 Task: Check the percentage active listings of shed for storage in the last 3 years.
Action: Mouse moved to (987, 229)
Screenshot: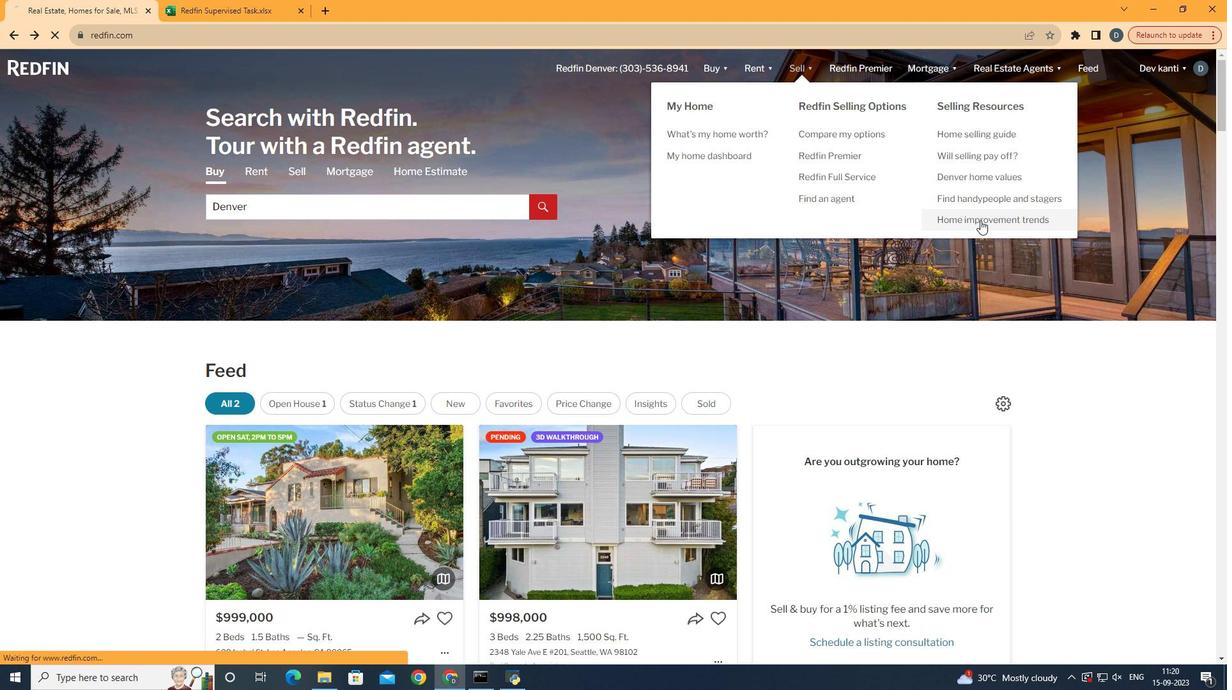 
Action: Mouse pressed left at (987, 229)
Screenshot: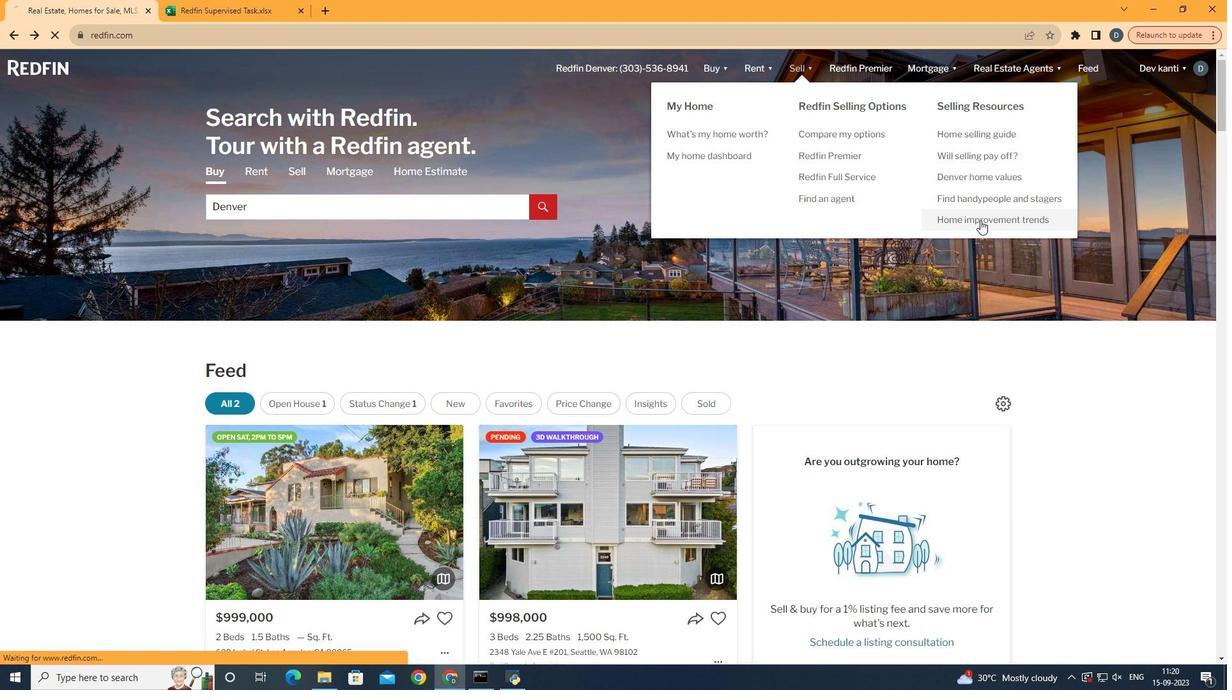 
Action: Mouse moved to (338, 249)
Screenshot: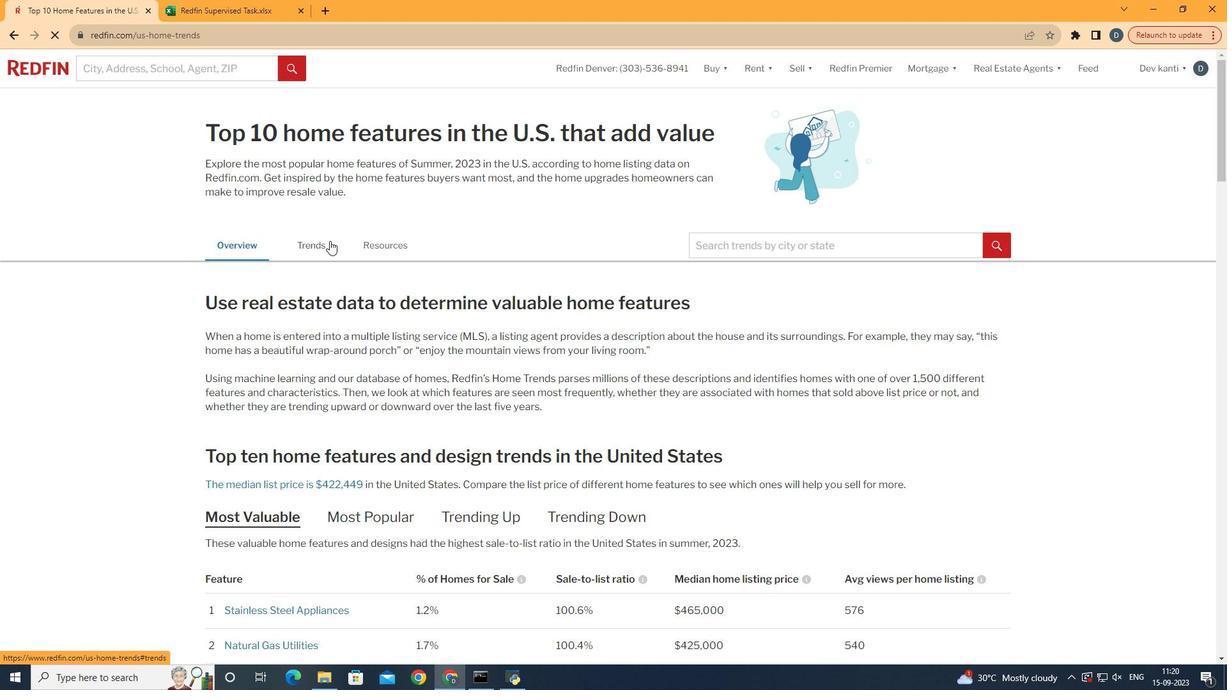 
Action: Mouse pressed left at (338, 249)
Screenshot: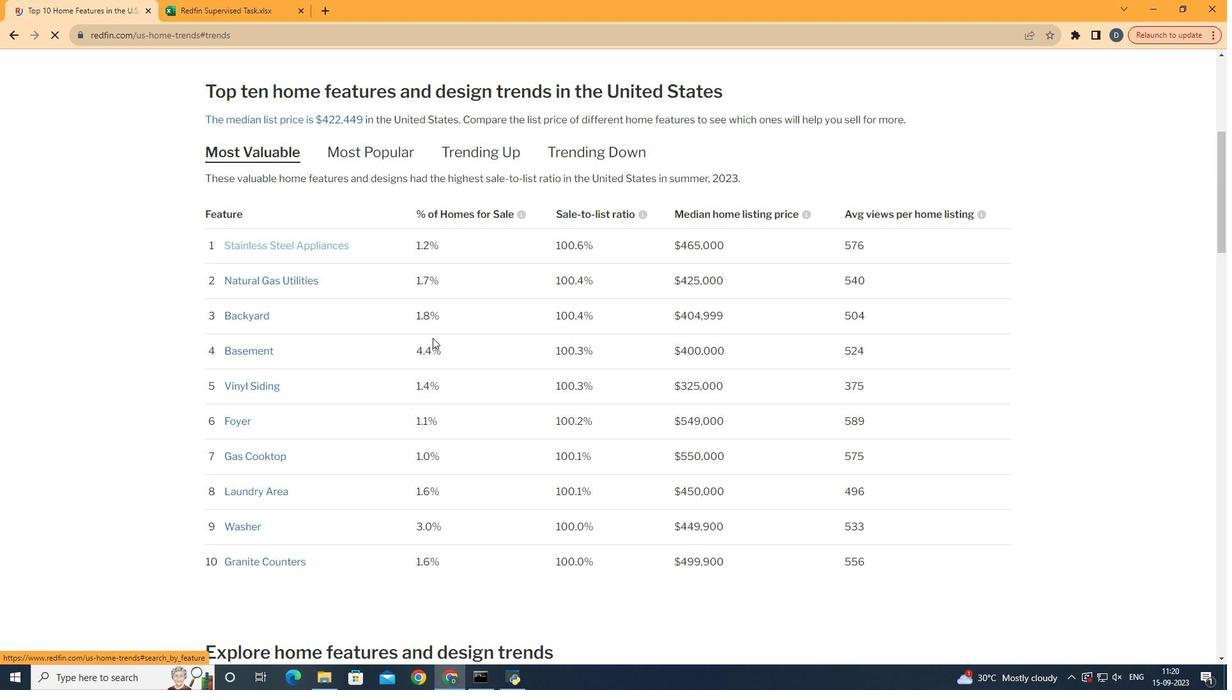 
Action: Mouse moved to (439, 346)
Screenshot: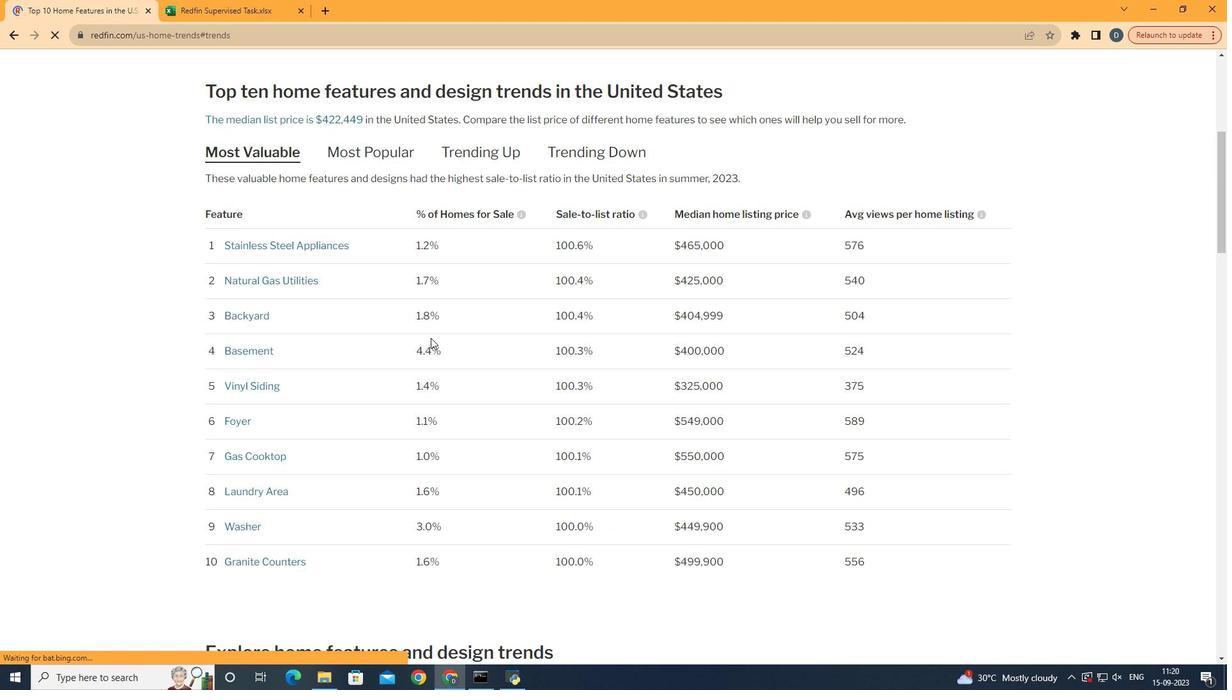 
Action: Mouse scrolled (439, 345) with delta (0, 0)
Screenshot: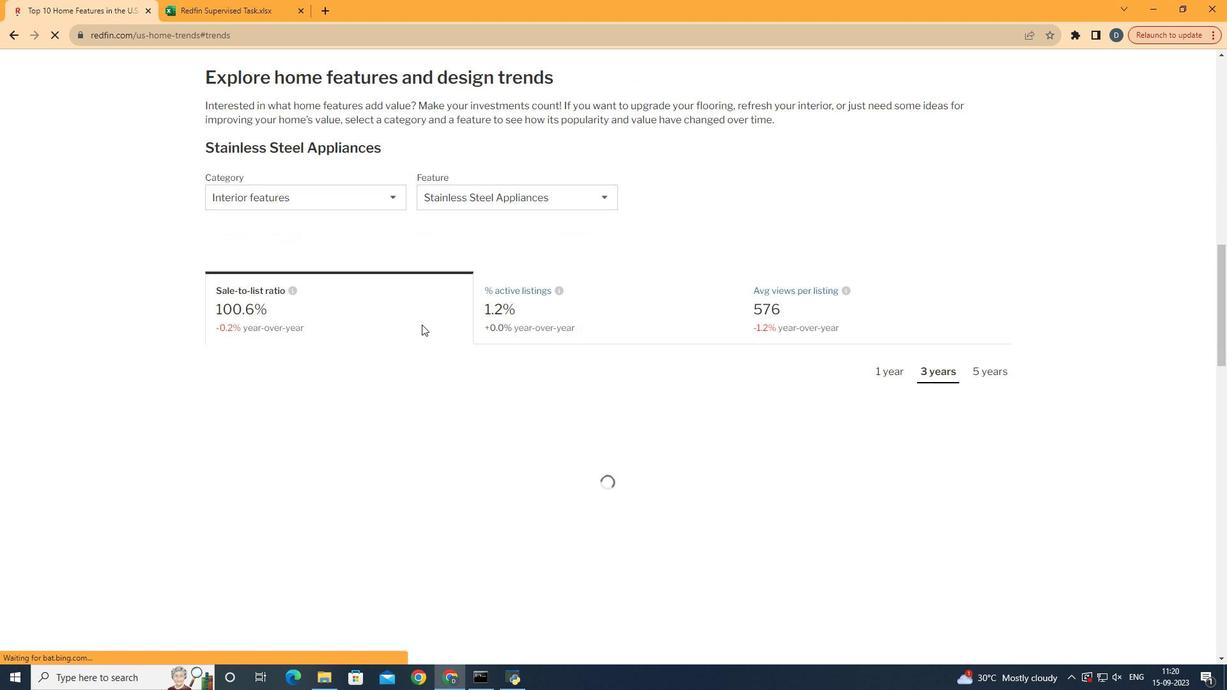 
Action: Mouse scrolled (439, 345) with delta (0, 0)
Screenshot: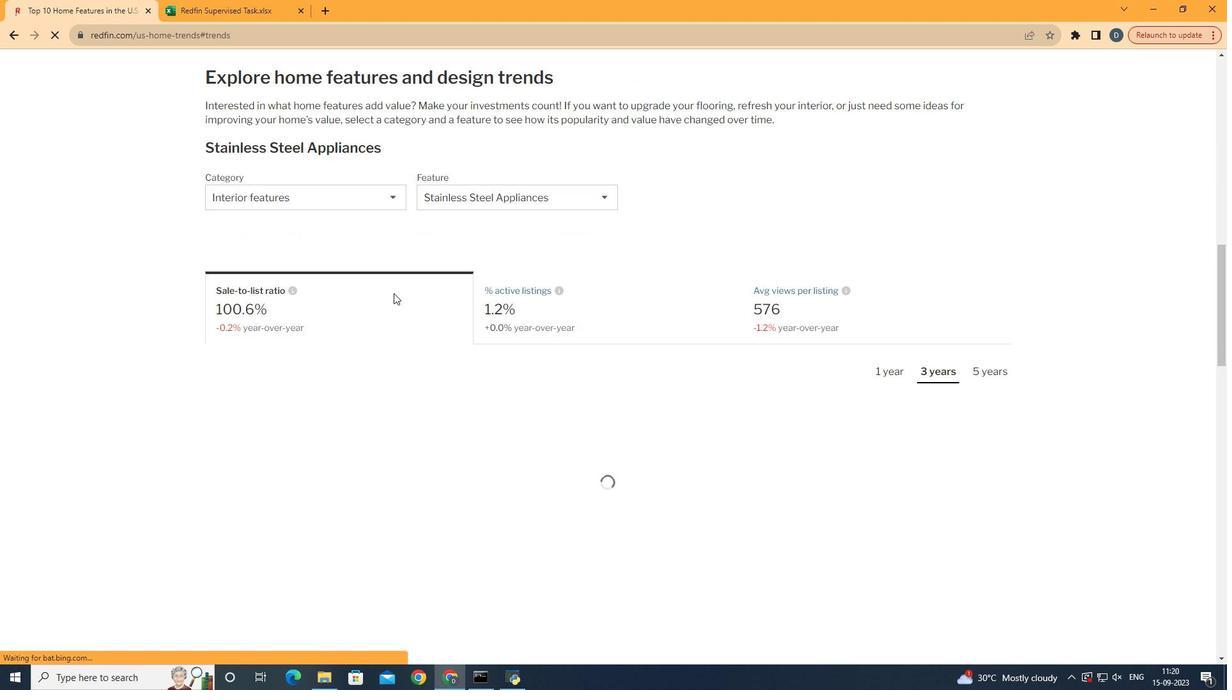 
Action: Mouse scrolled (439, 345) with delta (0, 0)
Screenshot: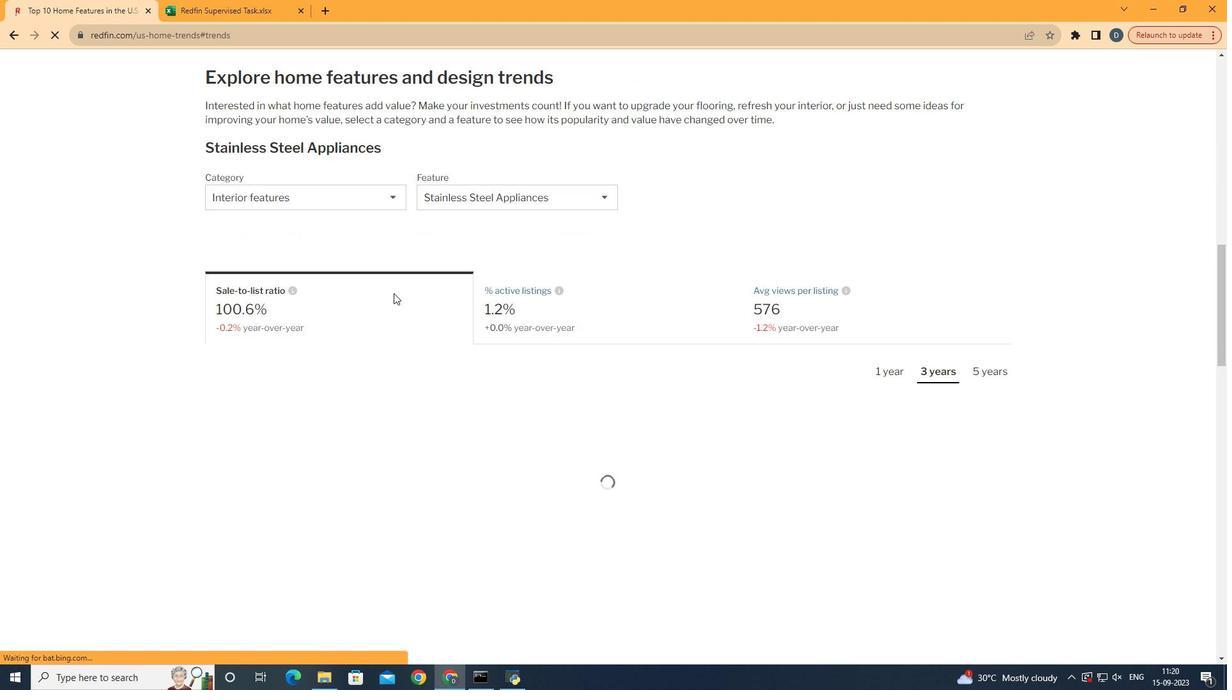 
Action: Mouse scrolled (439, 345) with delta (0, 0)
Screenshot: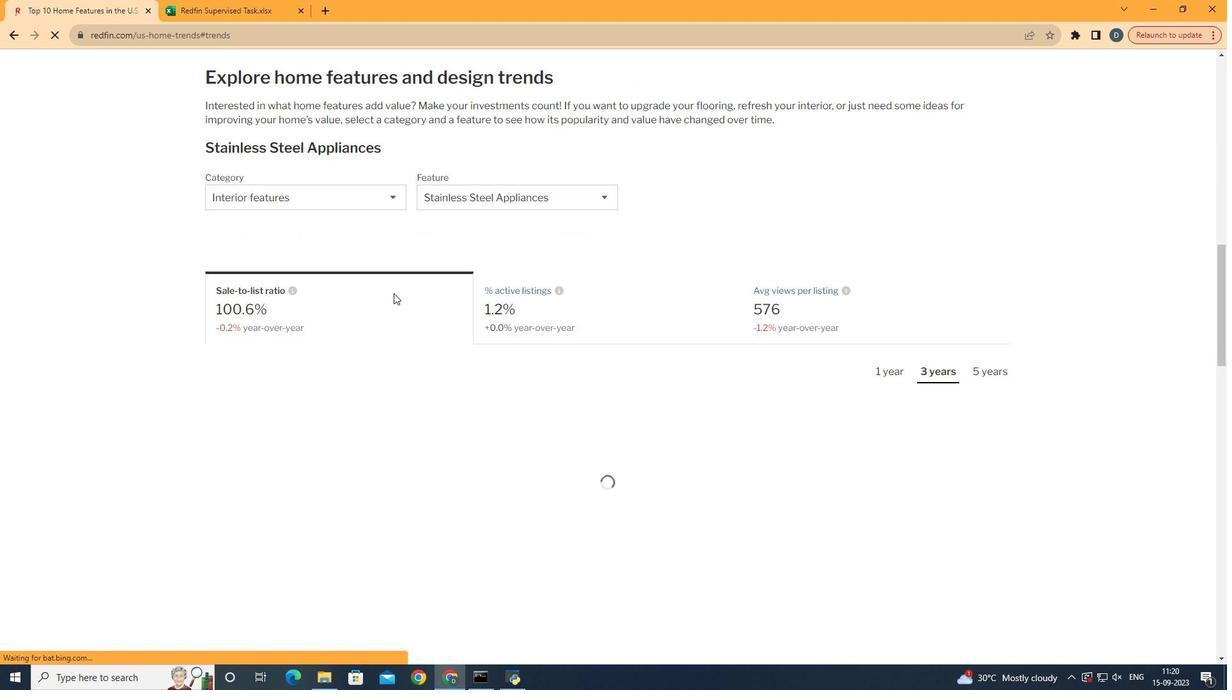 
Action: Mouse scrolled (439, 345) with delta (0, 0)
Screenshot: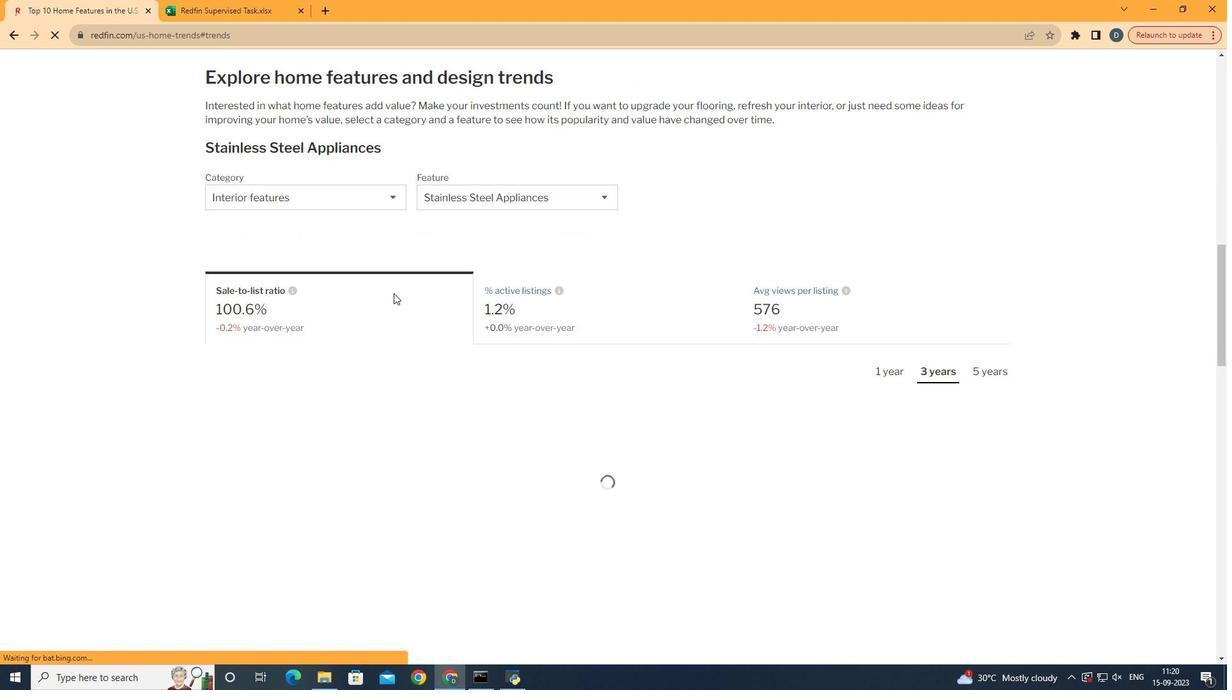 
Action: Mouse scrolled (439, 345) with delta (0, 0)
Screenshot: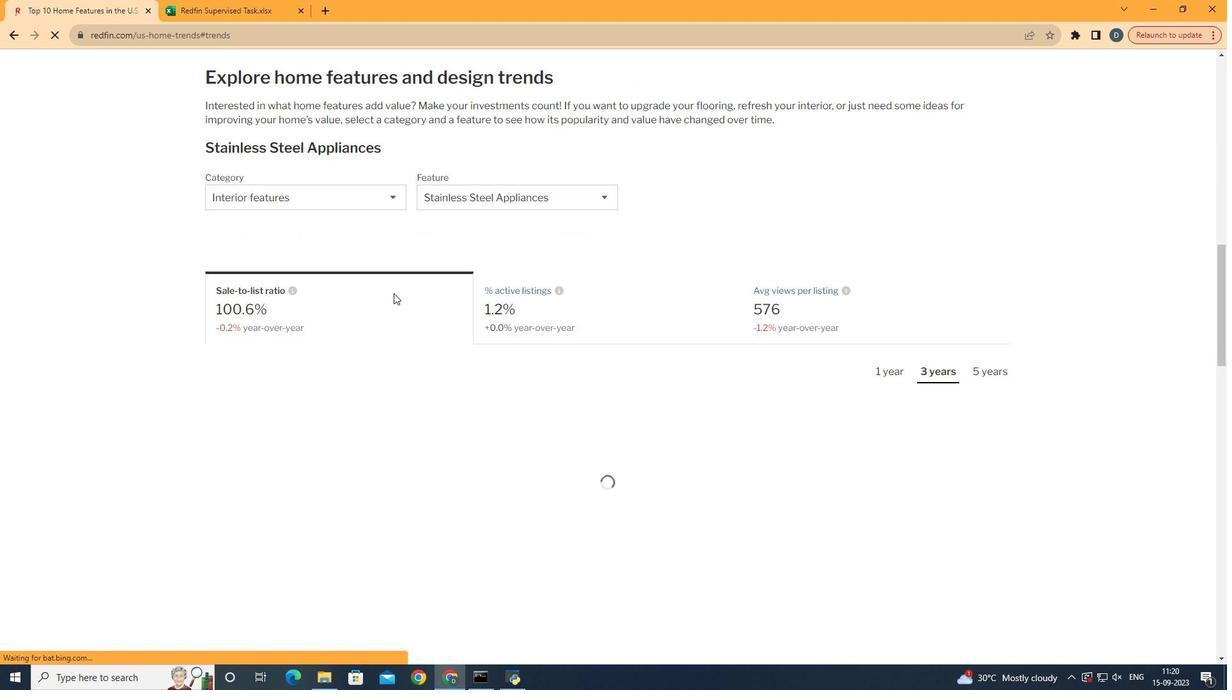 
Action: Mouse scrolled (439, 345) with delta (0, 0)
Screenshot: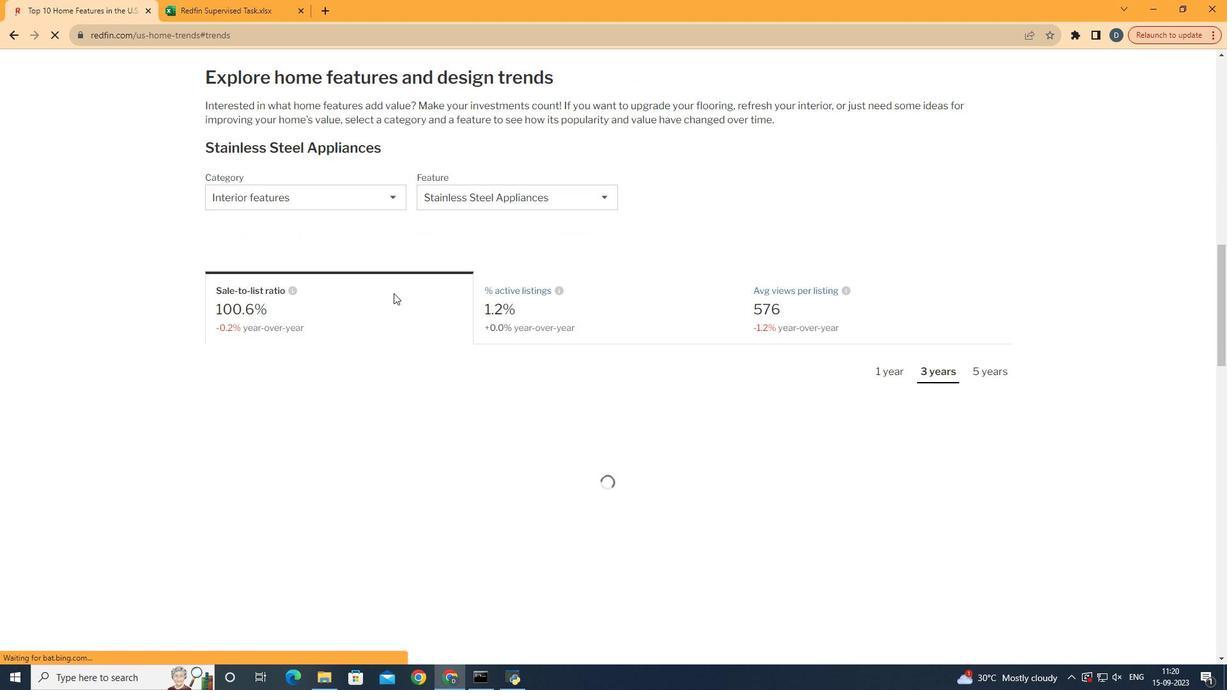 
Action: Mouse scrolled (439, 345) with delta (0, 0)
Screenshot: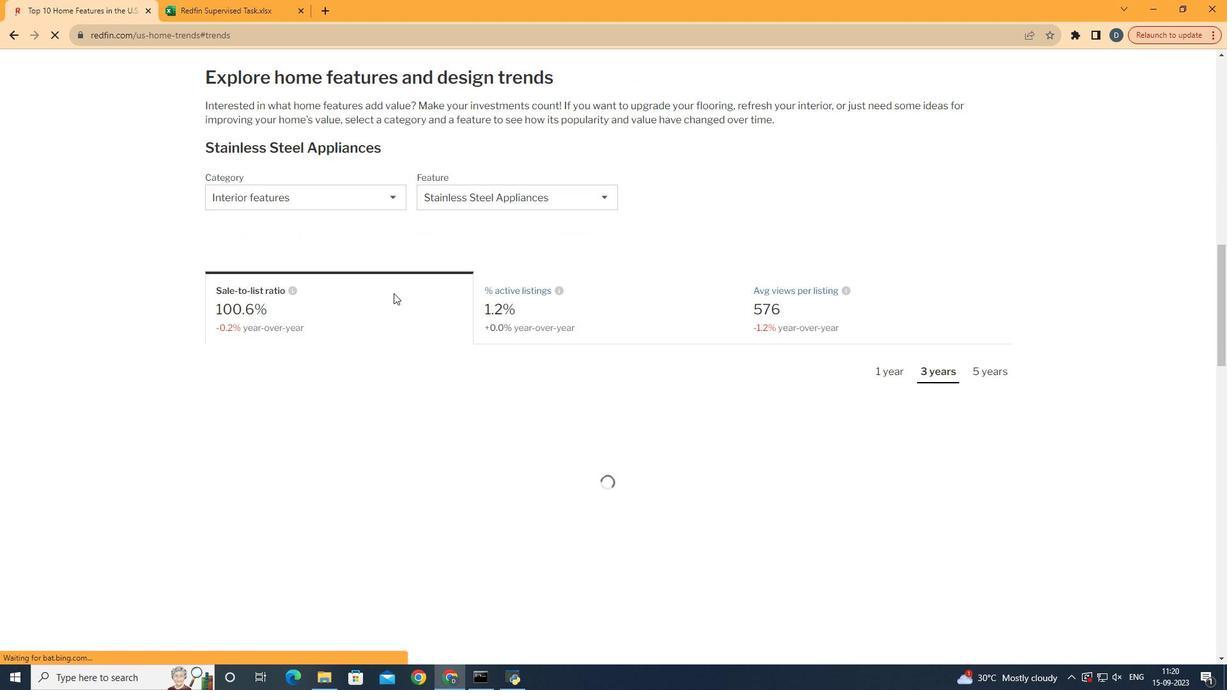 
Action: Mouse scrolled (439, 345) with delta (0, 0)
Screenshot: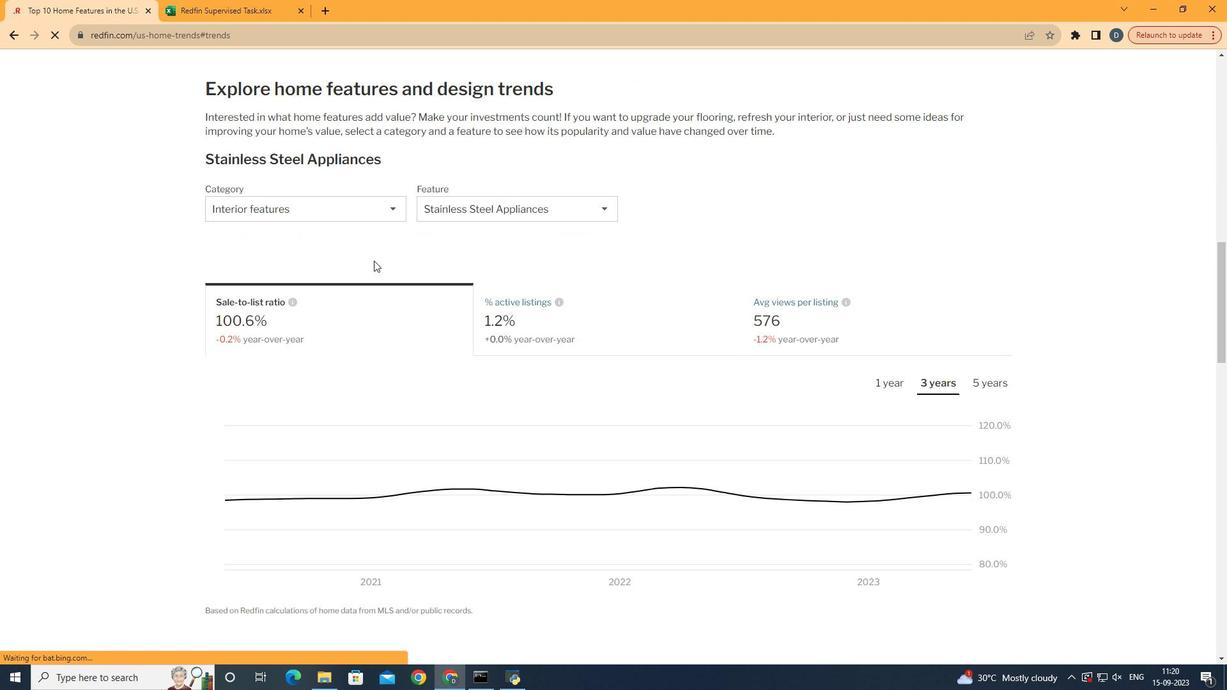 
Action: Mouse moved to (379, 232)
Screenshot: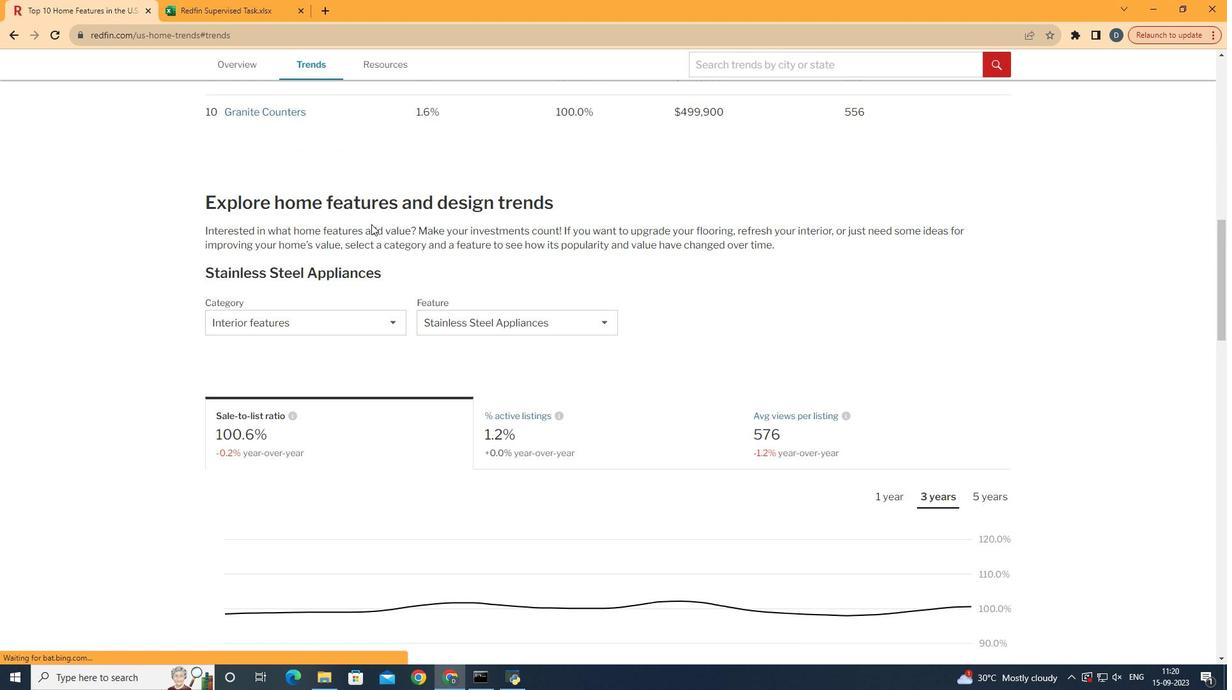 
Action: Mouse scrolled (379, 232) with delta (0, 0)
Screenshot: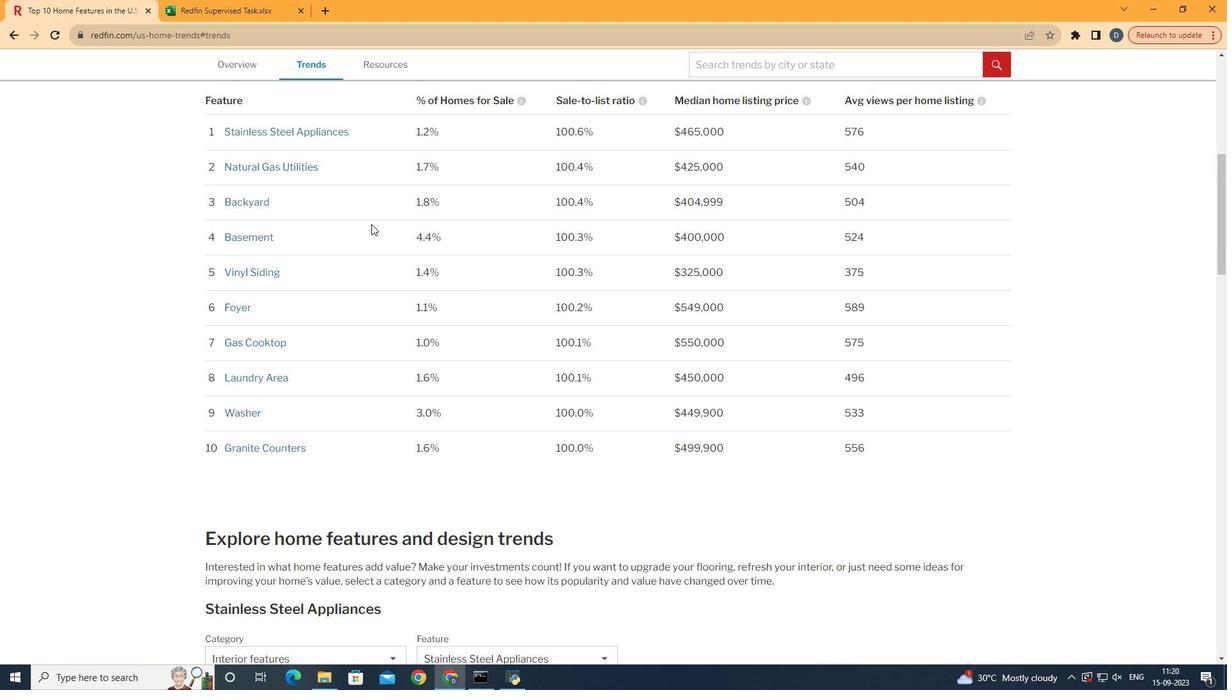
Action: Mouse scrolled (379, 232) with delta (0, 0)
Screenshot: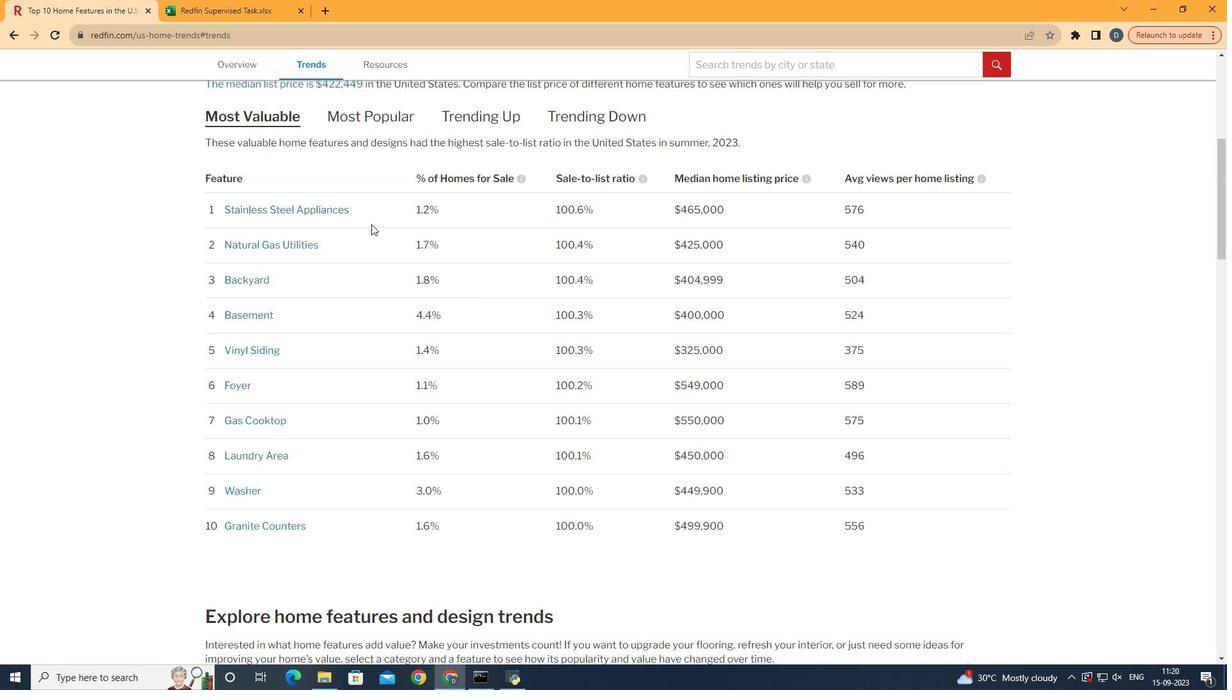 
Action: Mouse scrolled (379, 232) with delta (0, 0)
Screenshot: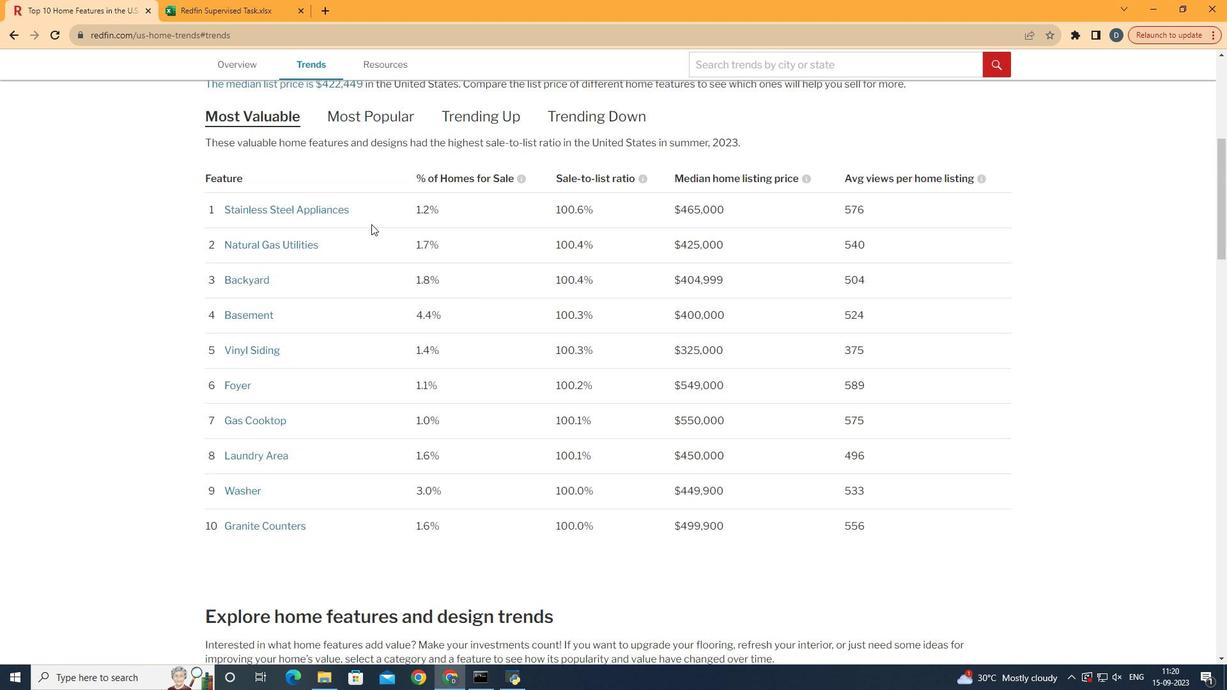 
Action: Mouse moved to (394, 207)
Screenshot: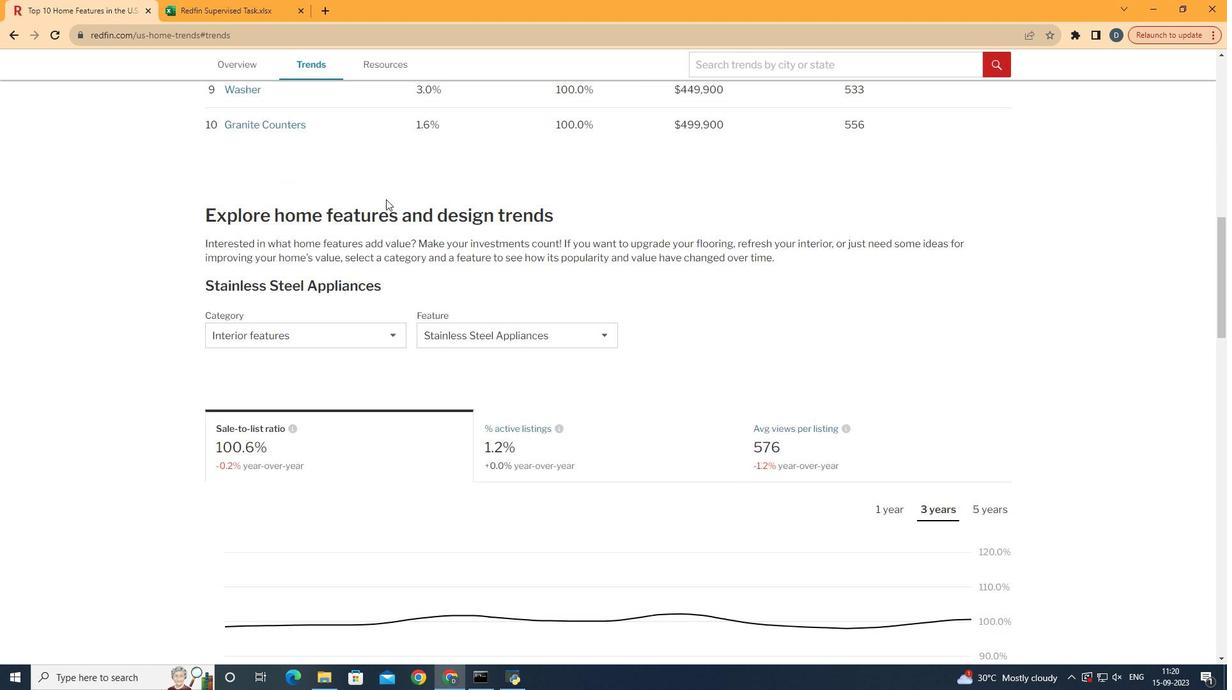 
Action: Mouse scrolled (394, 207) with delta (0, 0)
Screenshot: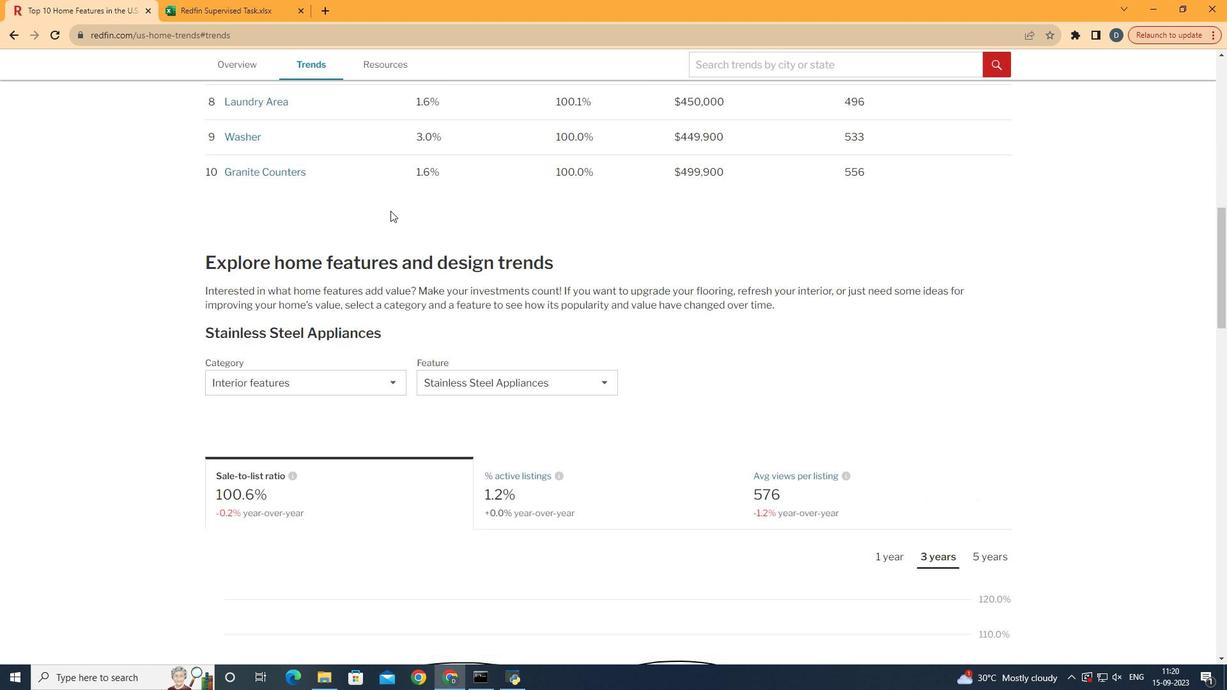 
Action: Mouse scrolled (394, 207) with delta (0, 0)
Screenshot: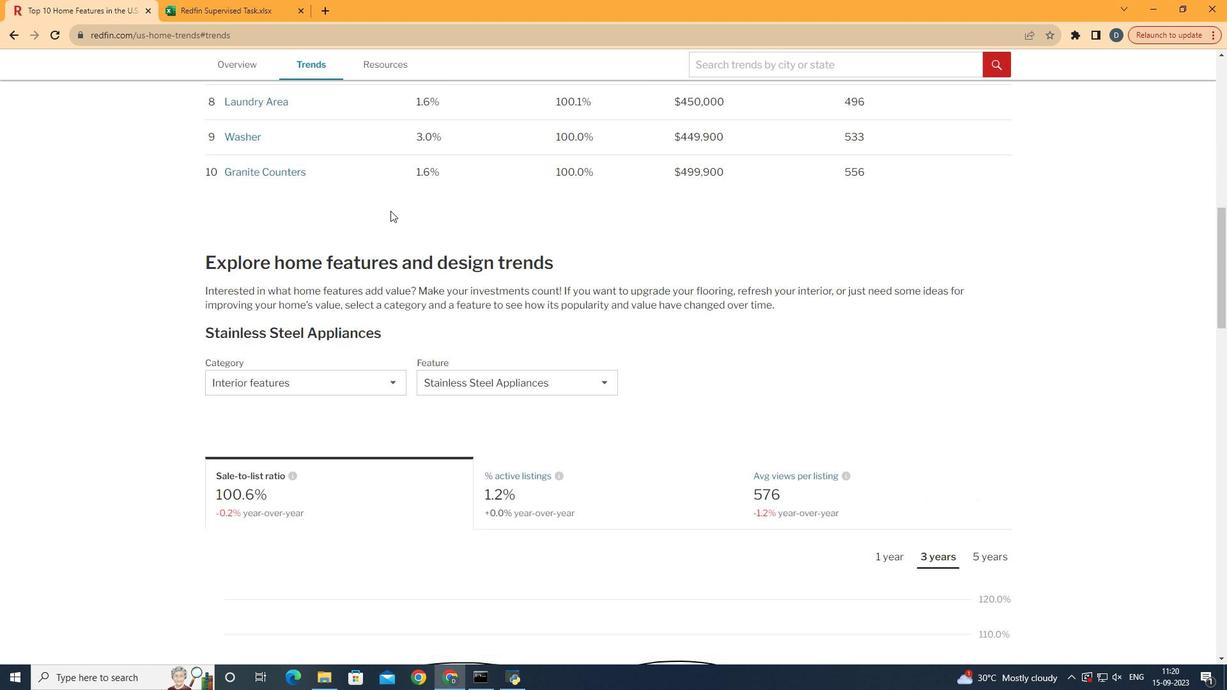 
Action: Mouse scrolled (394, 207) with delta (0, 0)
Screenshot: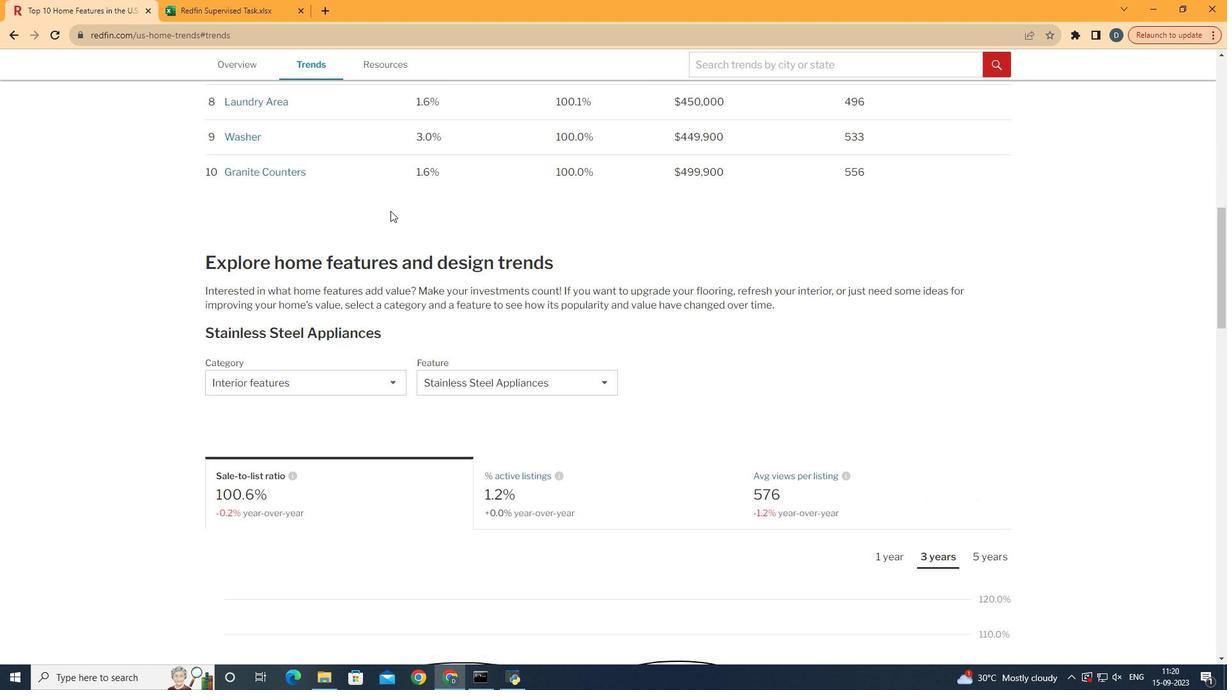 
Action: Mouse scrolled (394, 207) with delta (0, 0)
Screenshot: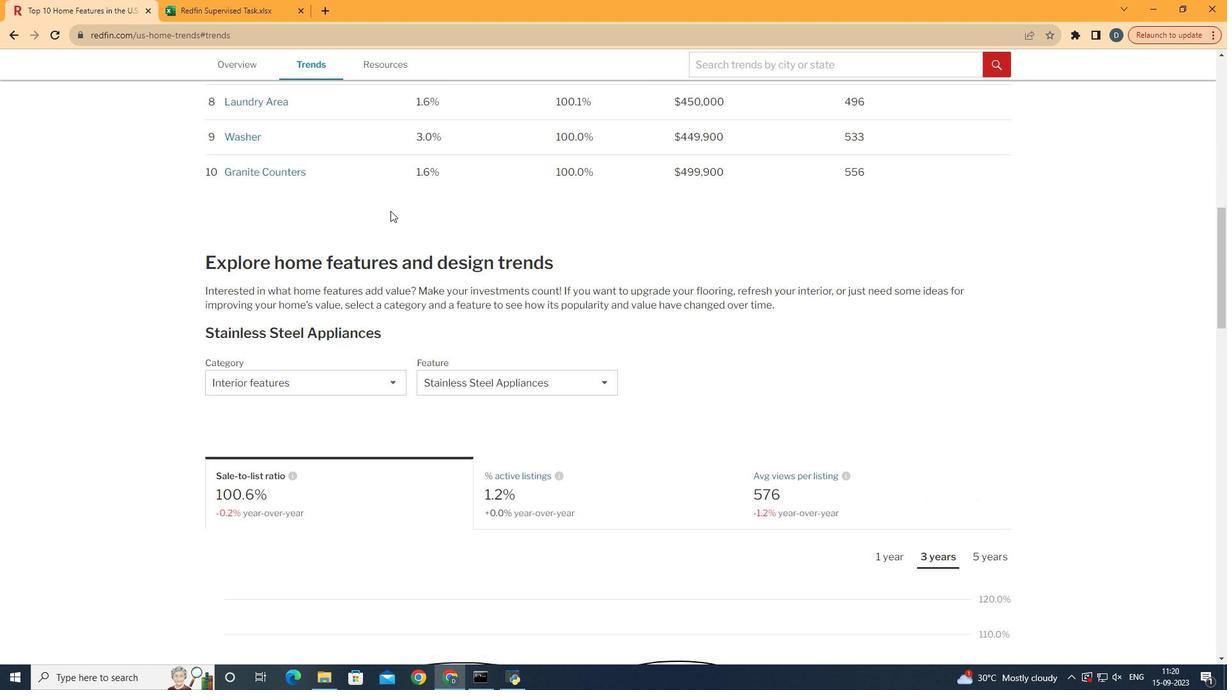 
Action: Mouse scrolled (394, 207) with delta (0, 0)
Screenshot: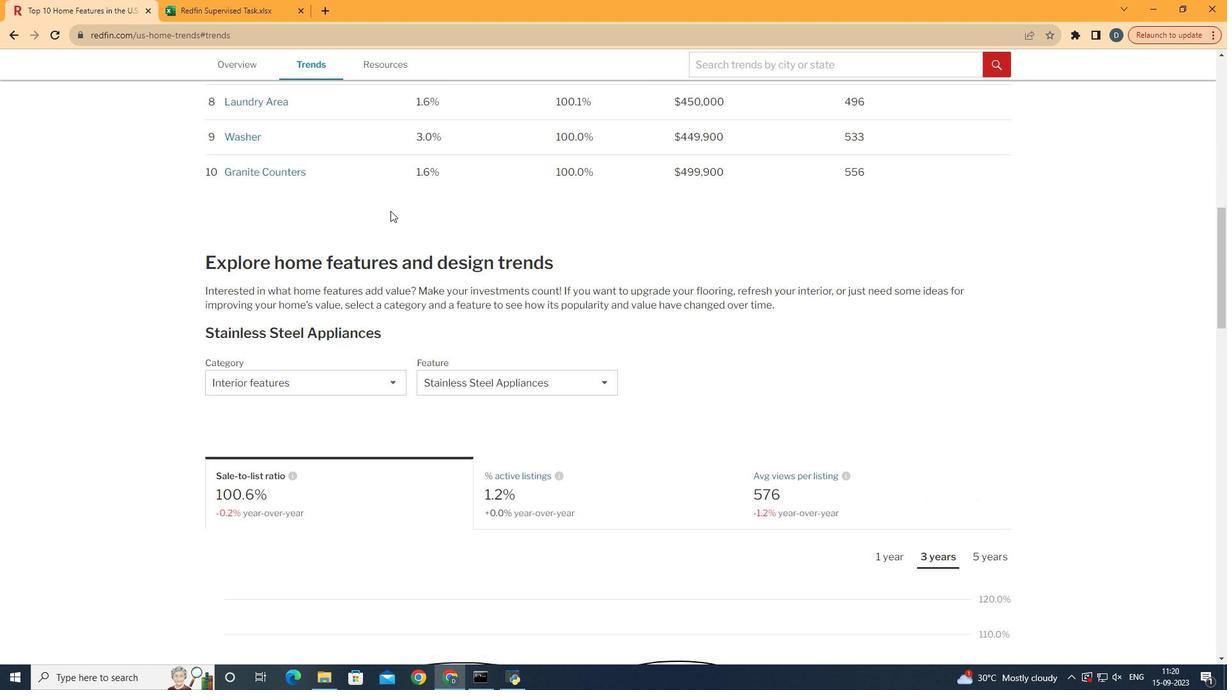 
Action: Mouse scrolled (394, 207) with delta (0, 0)
Screenshot: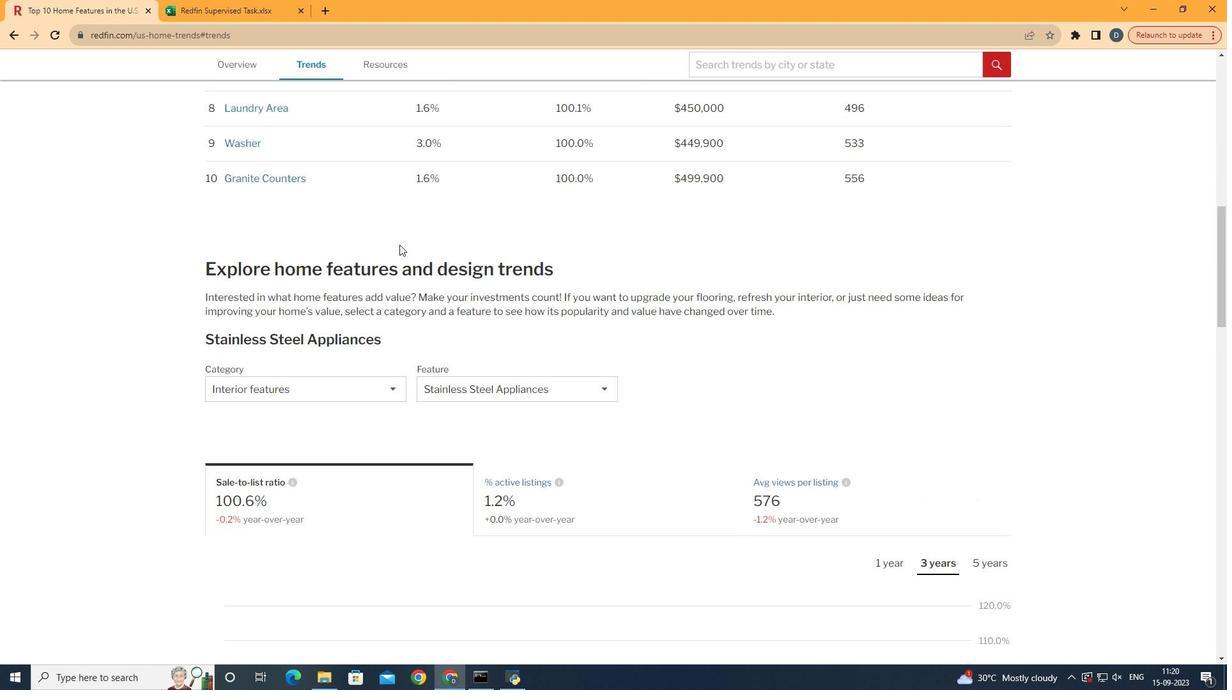 
Action: Mouse scrolled (394, 207) with delta (0, 0)
Screenshot: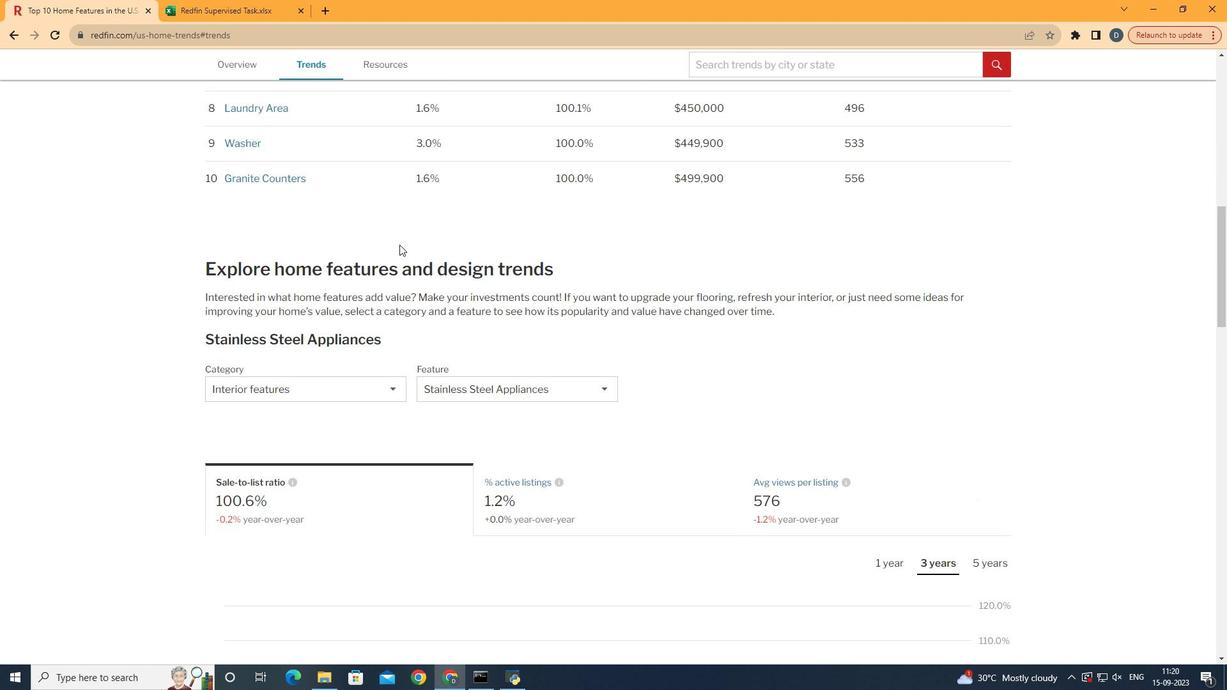
Action: Mouse scrolled (394, 208) with delta (0, 0)
Screenshot: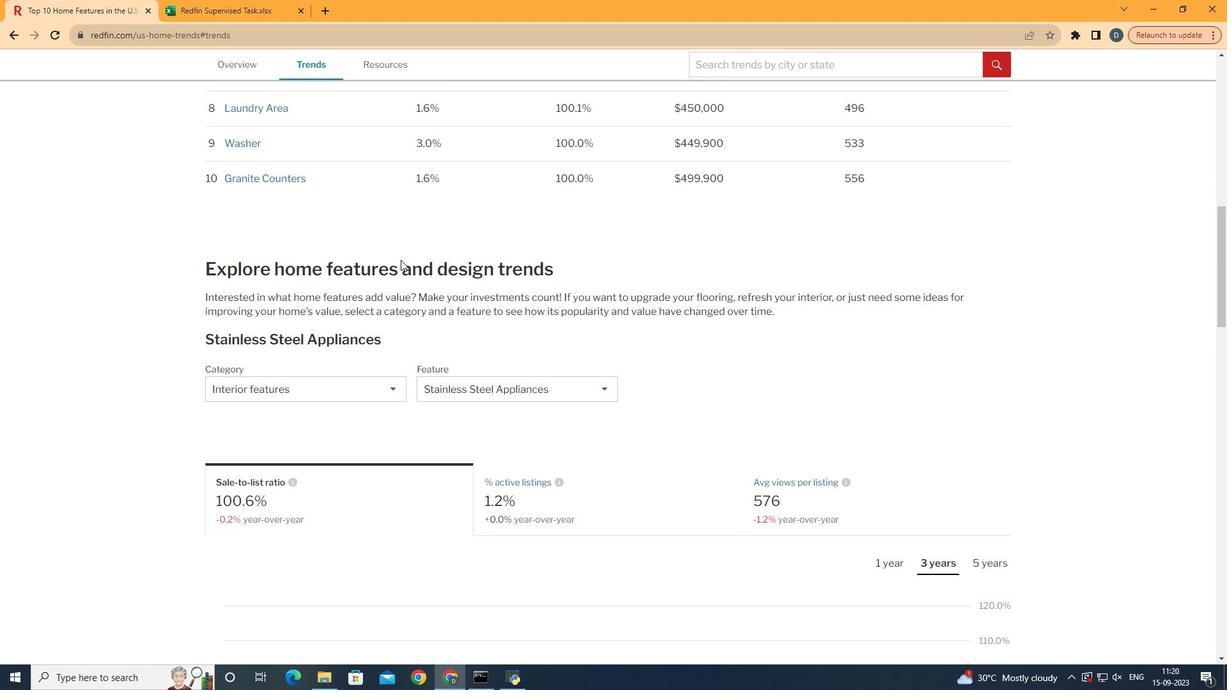 
Action: Mouse moved to (388, 397)
Screenshot: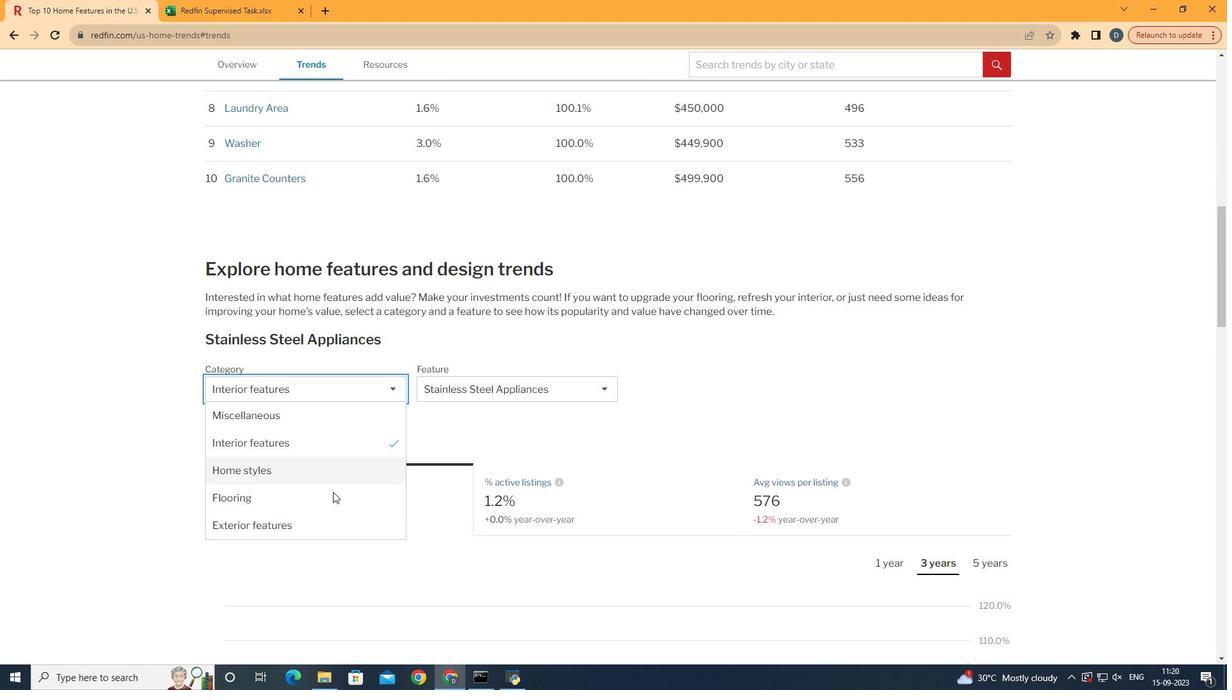 
Action: Mouse pressed left at (388, 397)
Screenshot: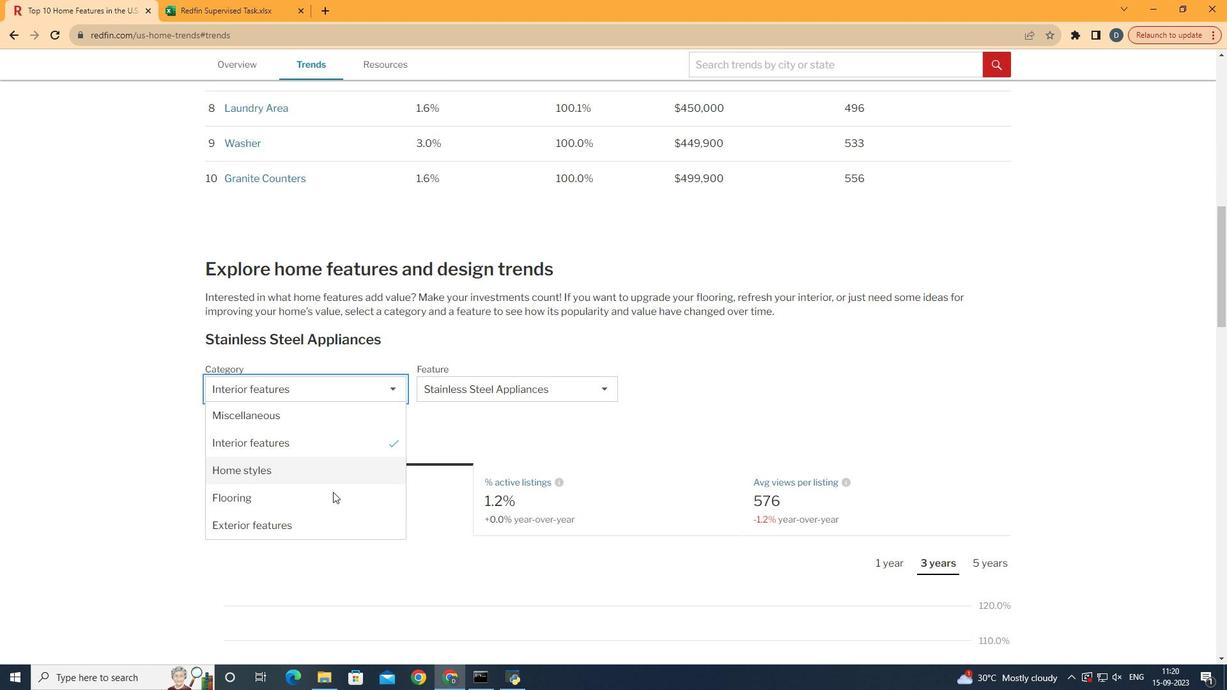 
Action: Mouse moved to (345, 533)
Screenshot: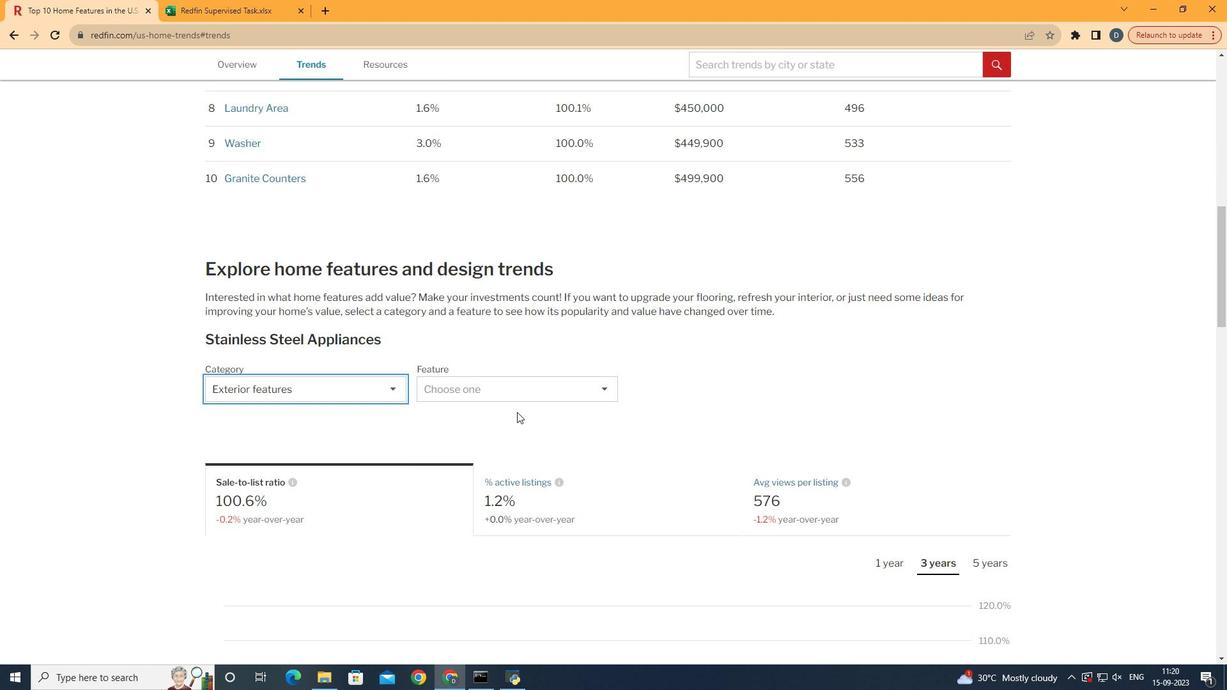 
Action: Mouse pressed left at (345, 533)
Screenshot: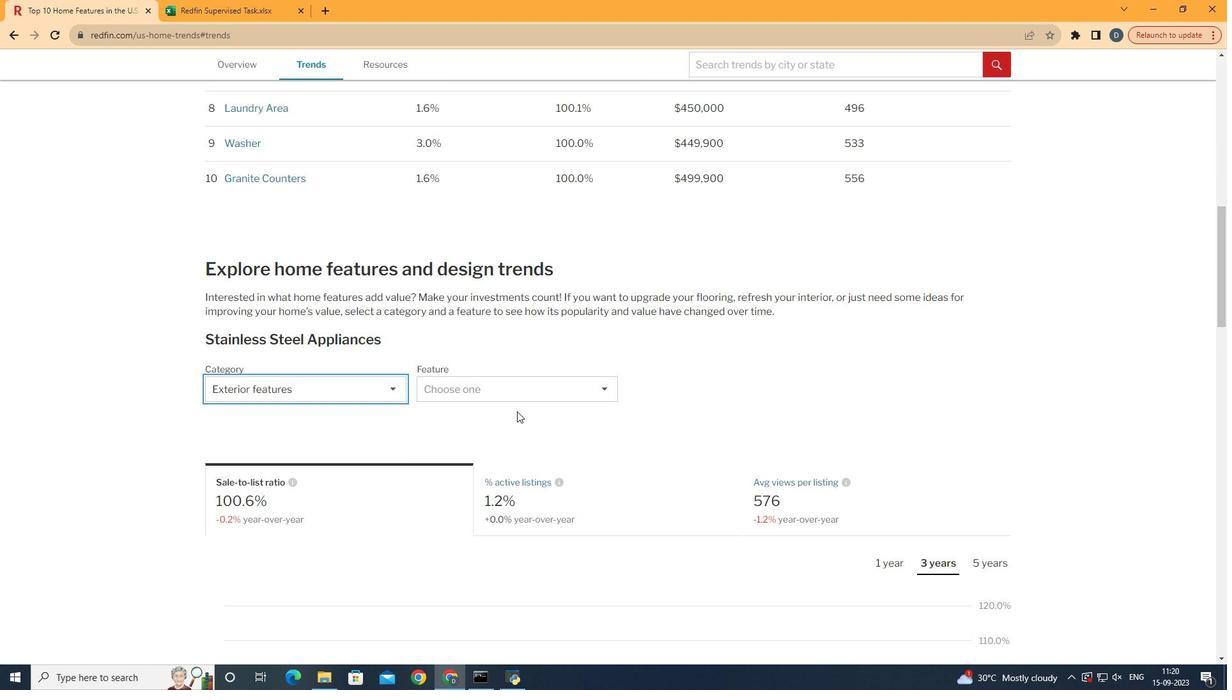 
Action: Mouse moved to (537, 399)
Screenshot: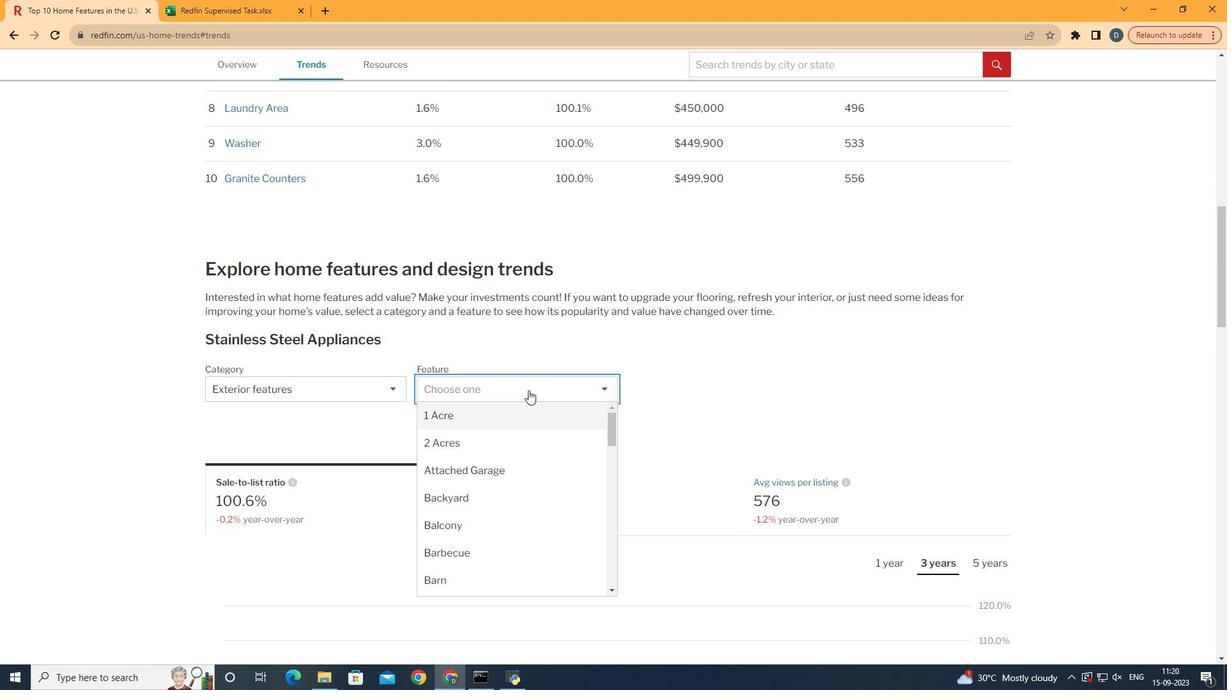 
Action: Mouse pressed left at (537, 399)
Screenshot: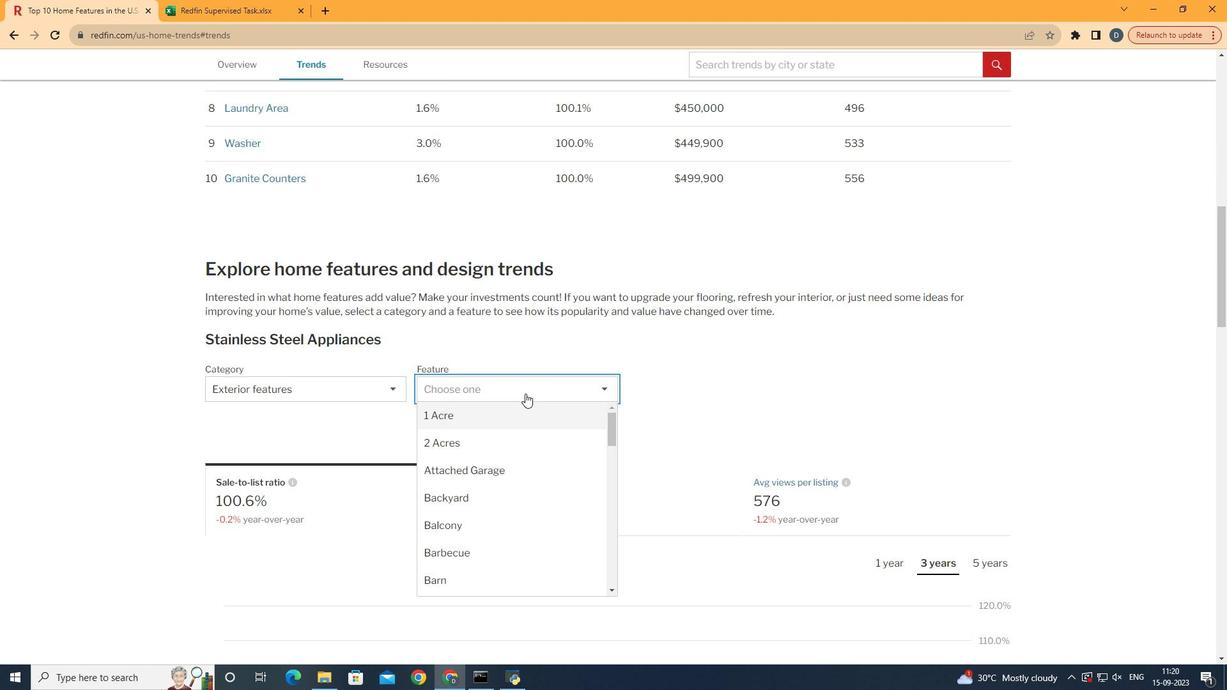 
Action: Mouse moved to (547, 548)
Screenshot: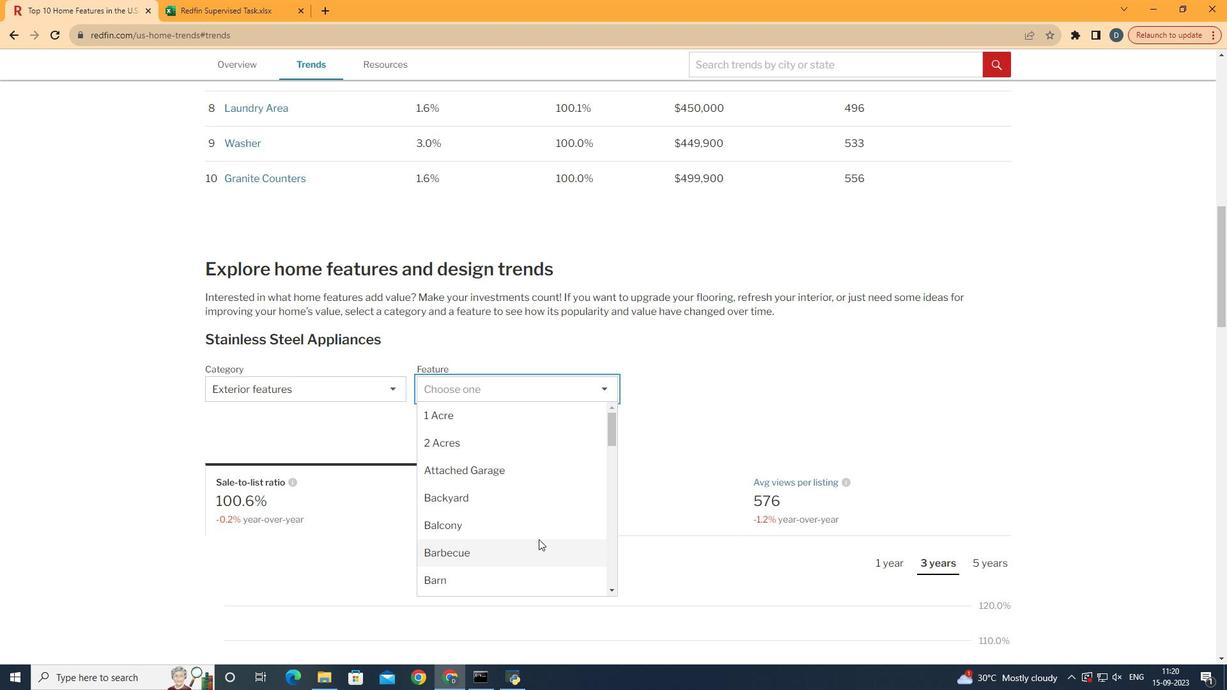 
Action: Mouse scrolled (547, 547) with delta (0, 0)
Screenshot: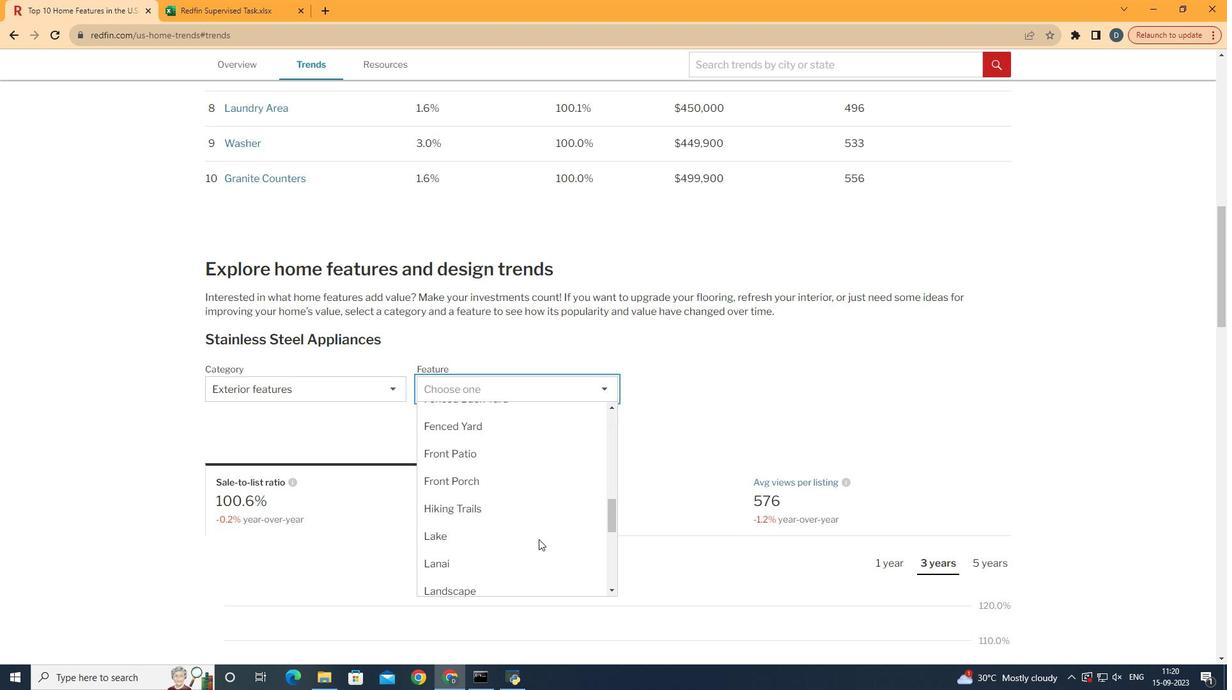 
Action: Mouse scrolled (547, 547) with delta (0, 0)
Screenshot: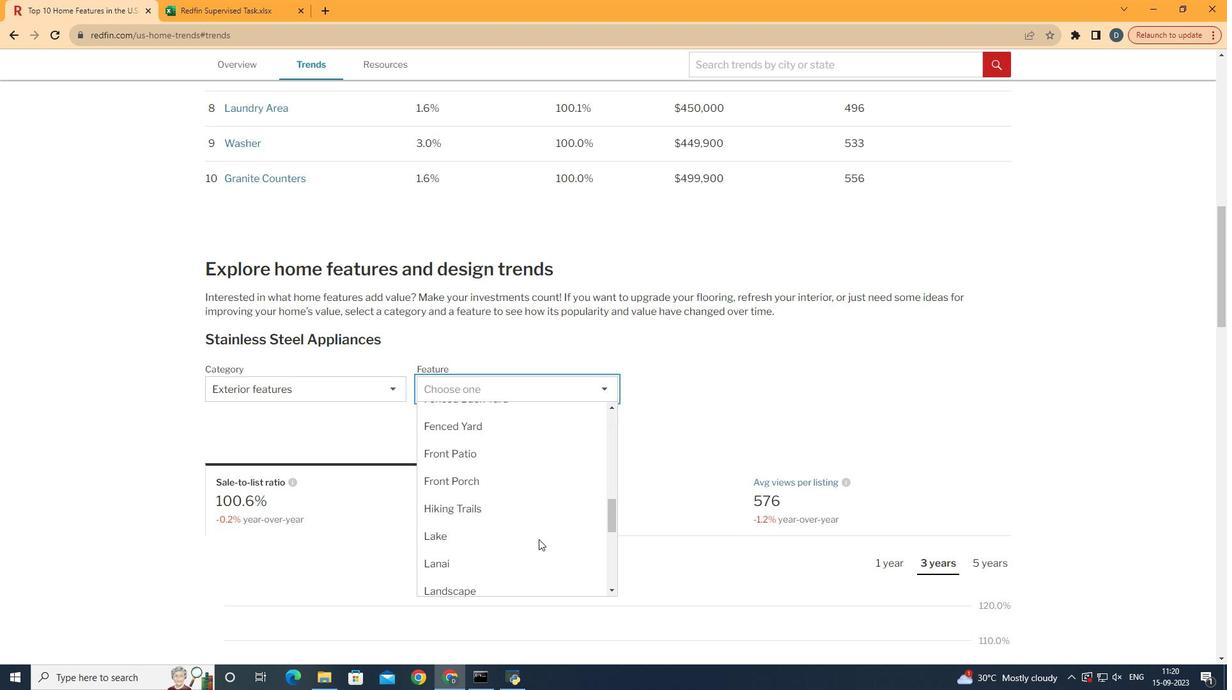 
Action: Mouse scrolled (547, 547) with delta (0, 0)
Screenshot: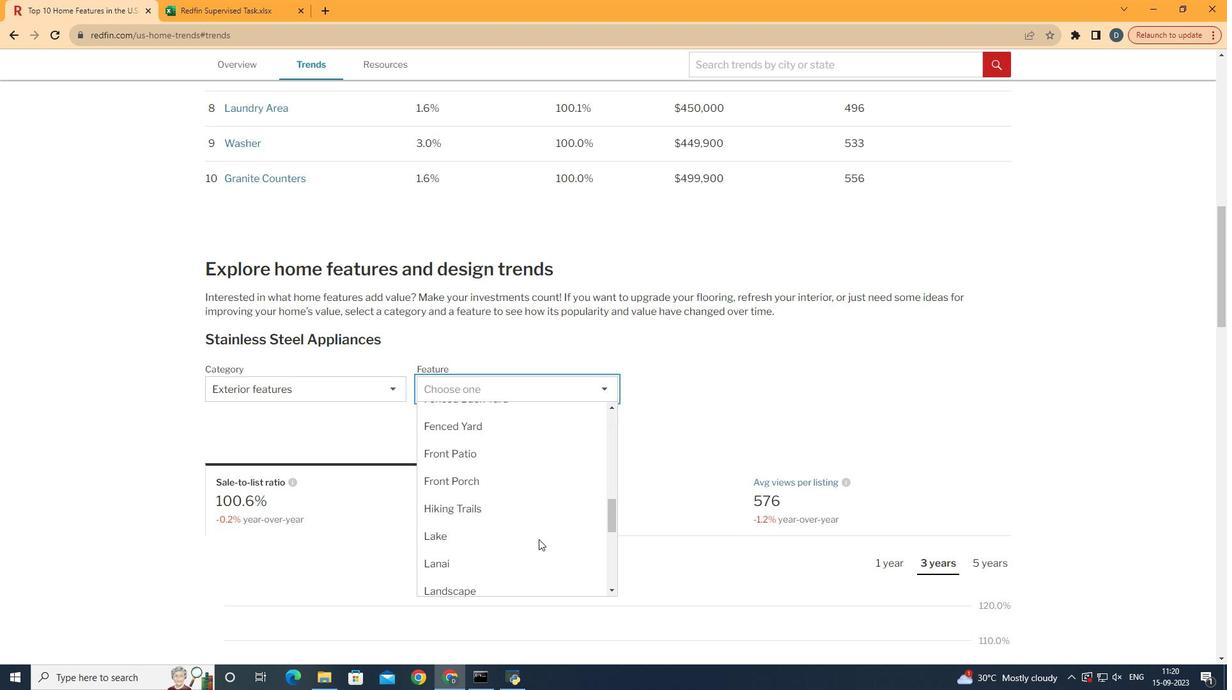 
Action: Mouse scrolled (547, 547) with delta (0, 0)
Screenshot: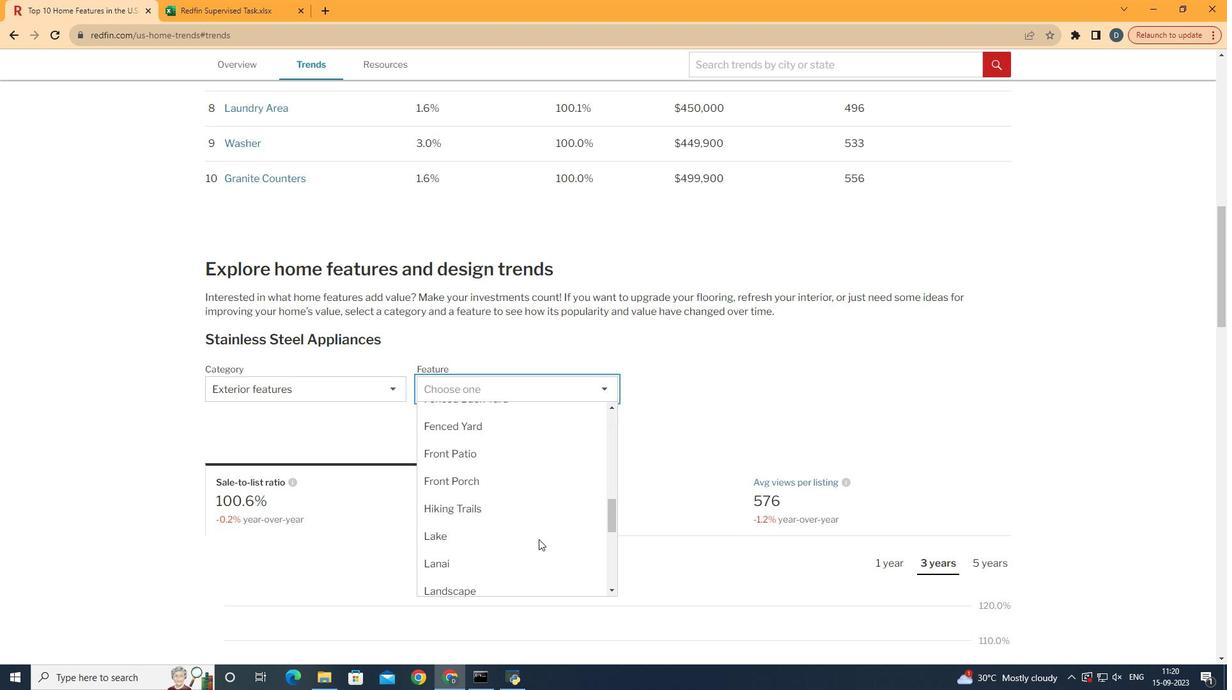 
Action: Mouse scrolled (547, 546) with delta (0, -1)
Screenshot: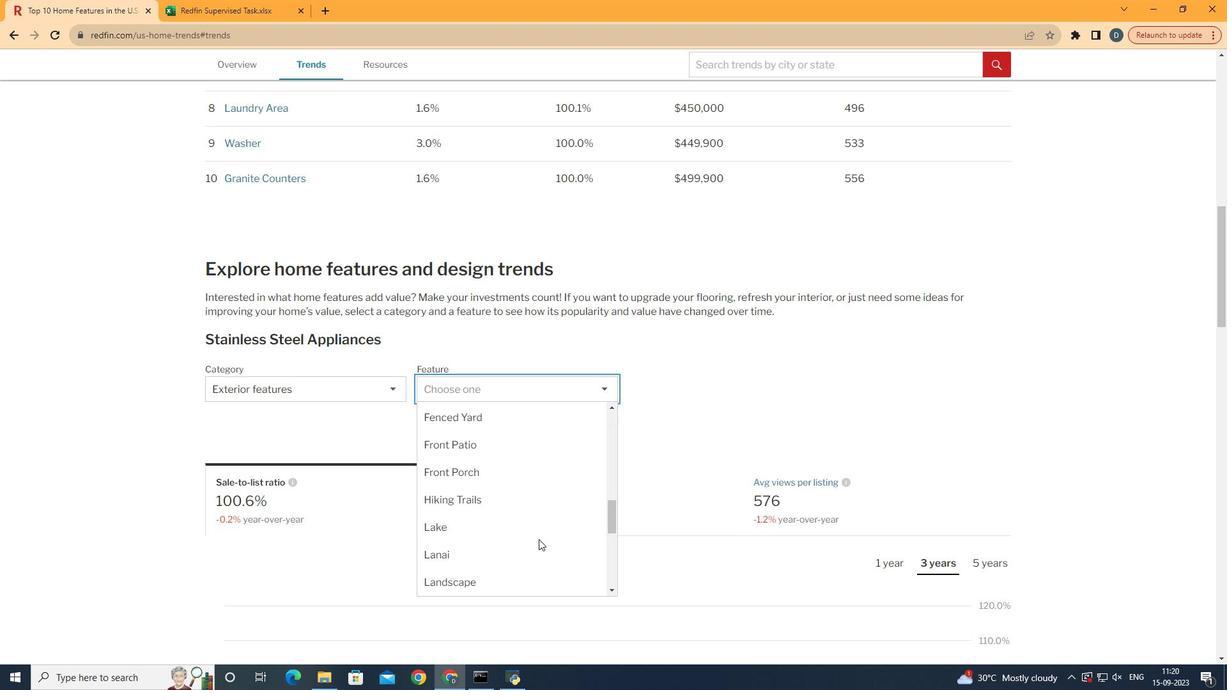 
Action: Mouse scrolled (547, 547) with delta (0, 0)
Screenshot: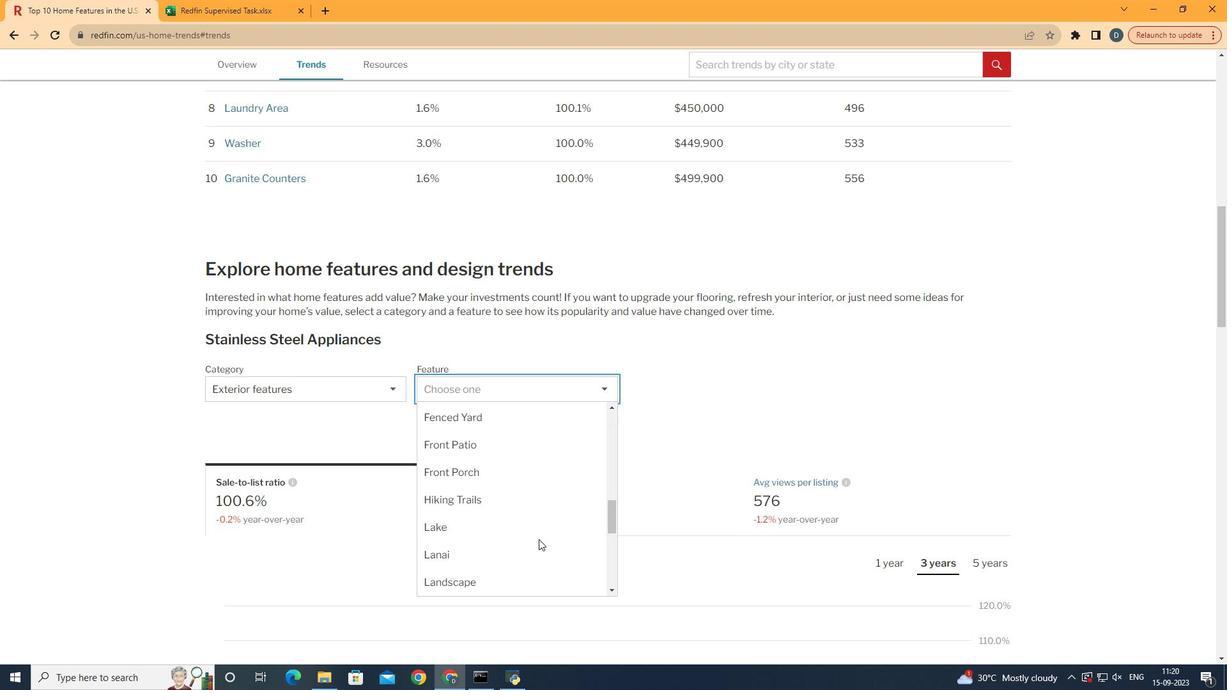 
Action: Mouse scrolled (547, 547) with delta (0, 0)
Screenshot: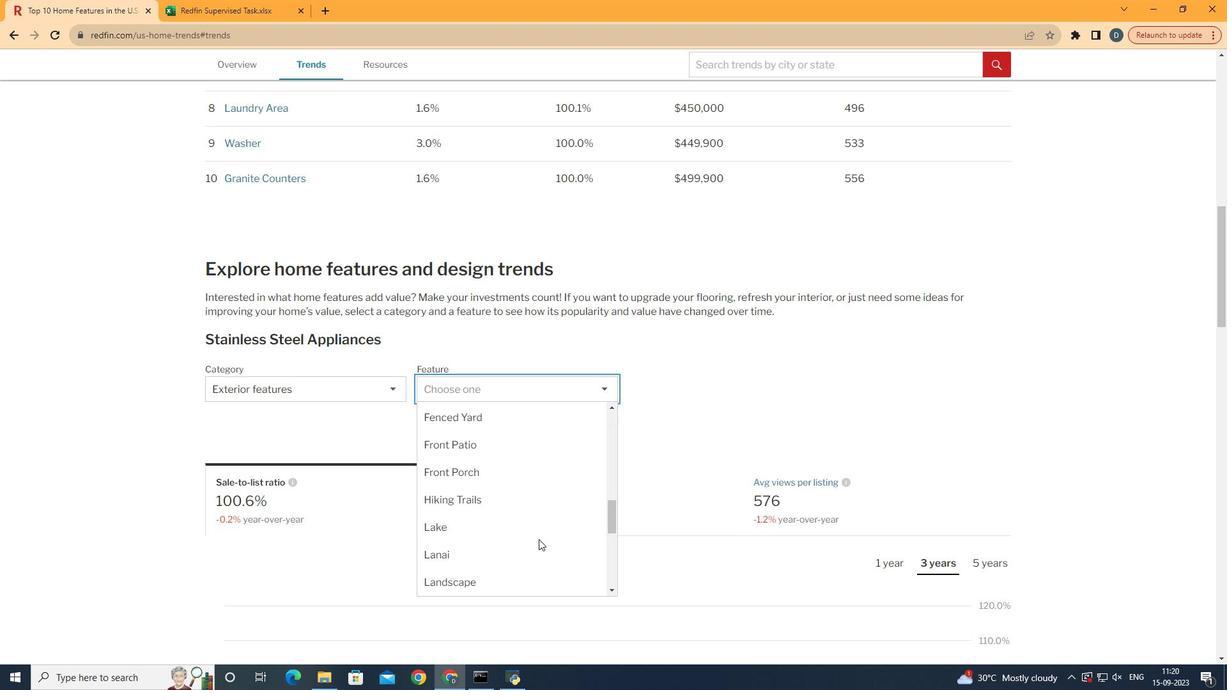 
Action: Mouse scrolled (547, 547) with delta (0, 0)
Screenshot: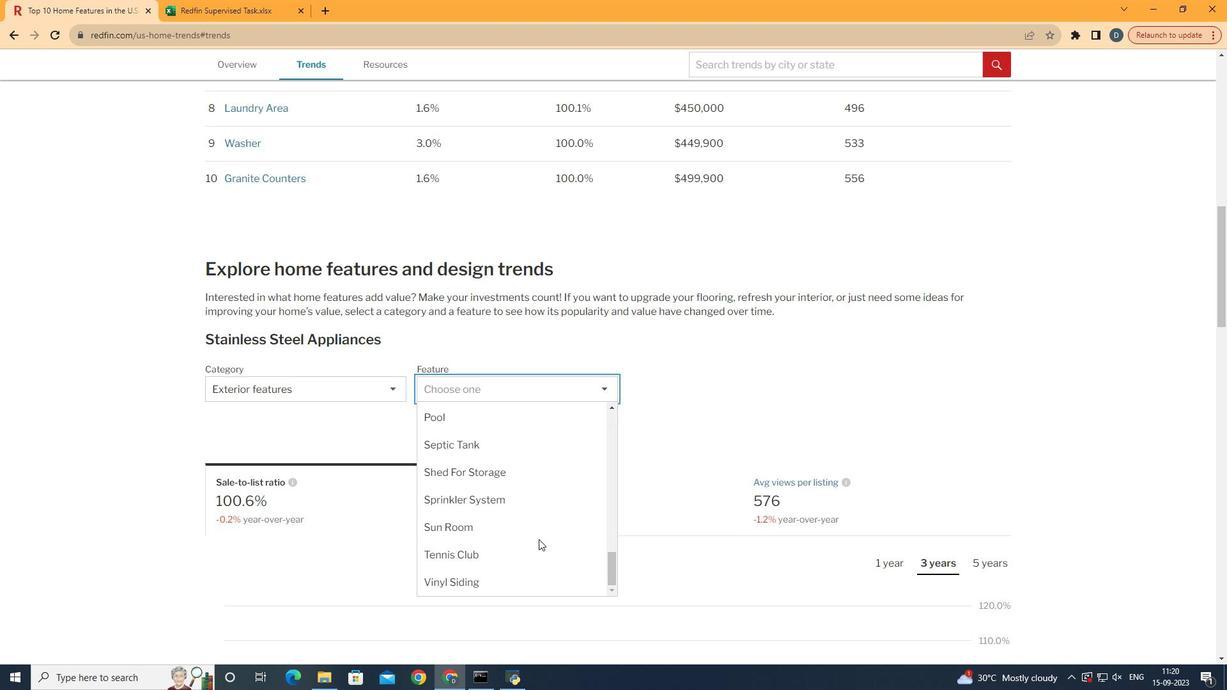 
Action: Mouse scrolled (547, 547) with delta (0, 0)
Screenshot: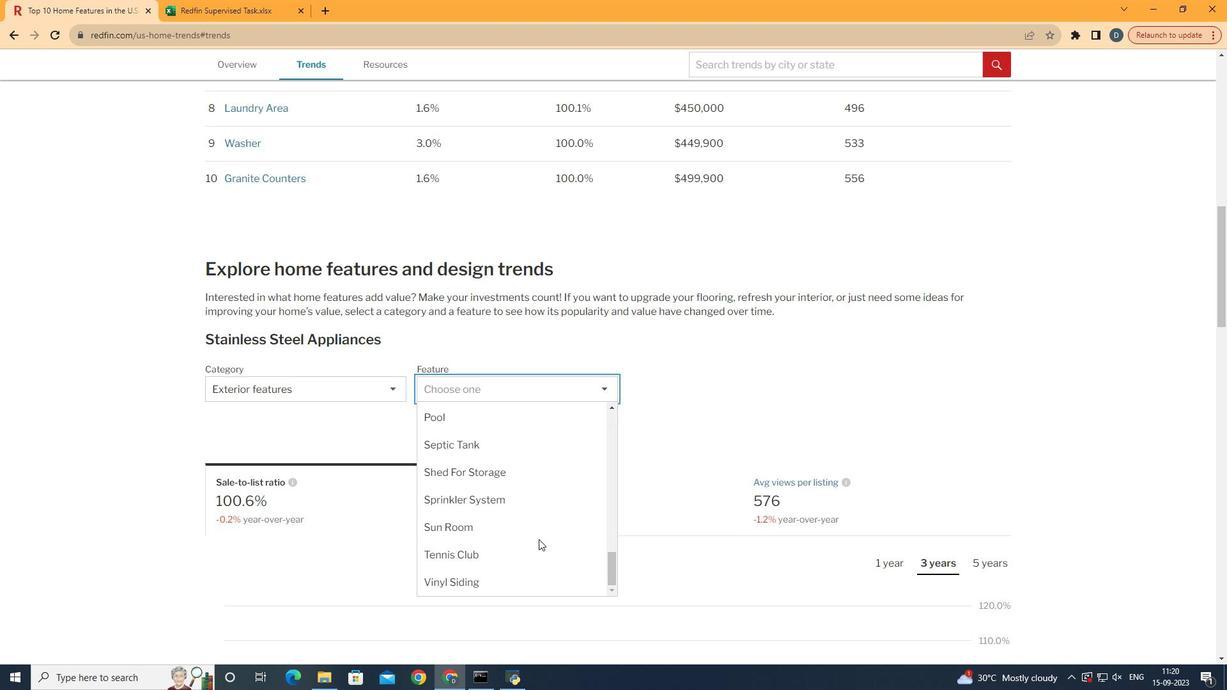 
Action: Mouse scrolled (547, 547) with delta (0, 0)
Screenshot: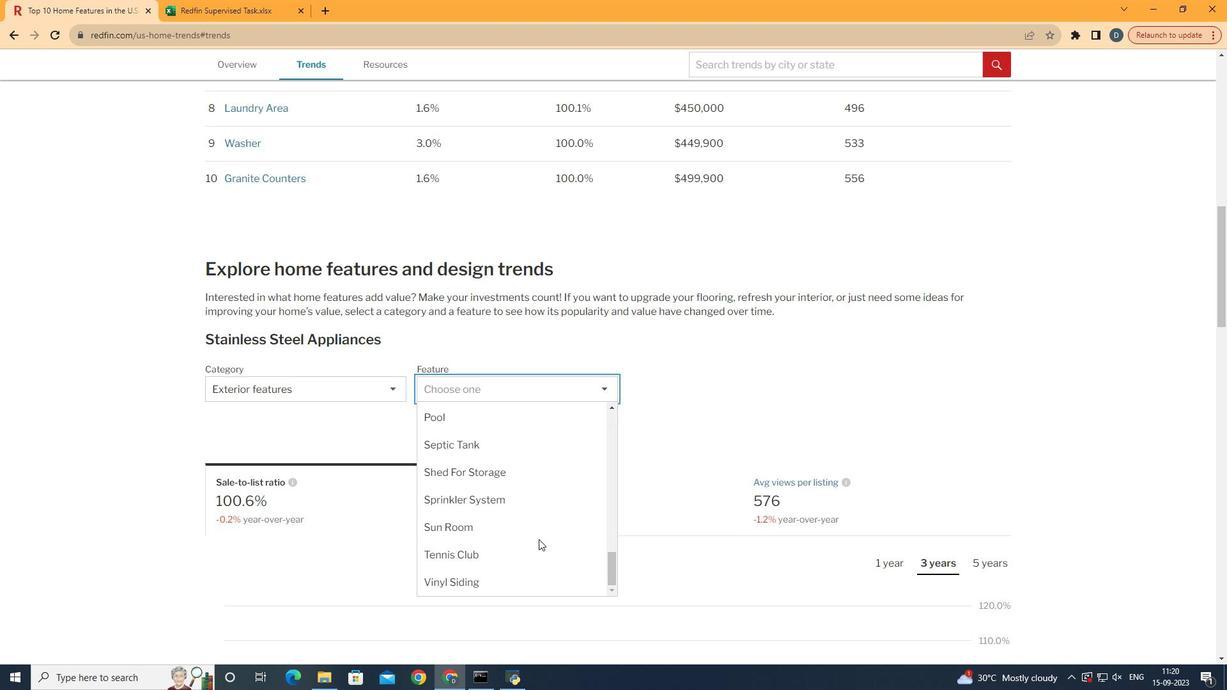 
Action: Mouse scrolled (547, 547) with delta (0, 0)
Screenshot: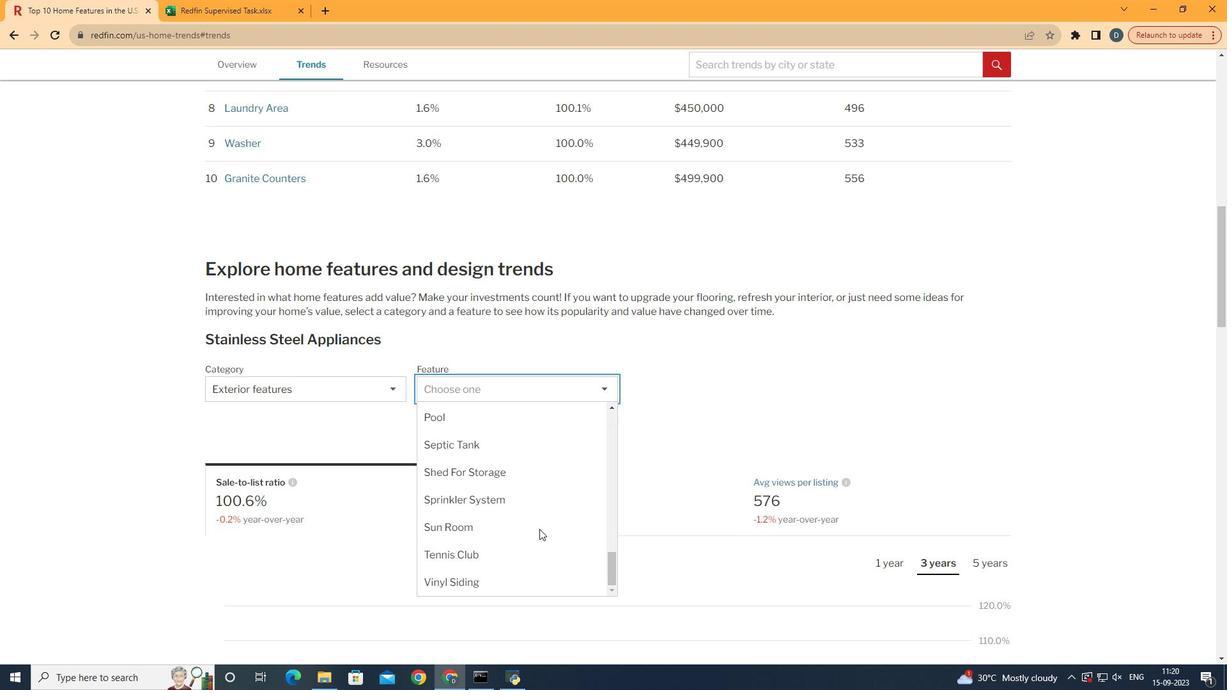 
Action: Mouse scrolled (547, 547) with delta (0, 0)
Screenshot: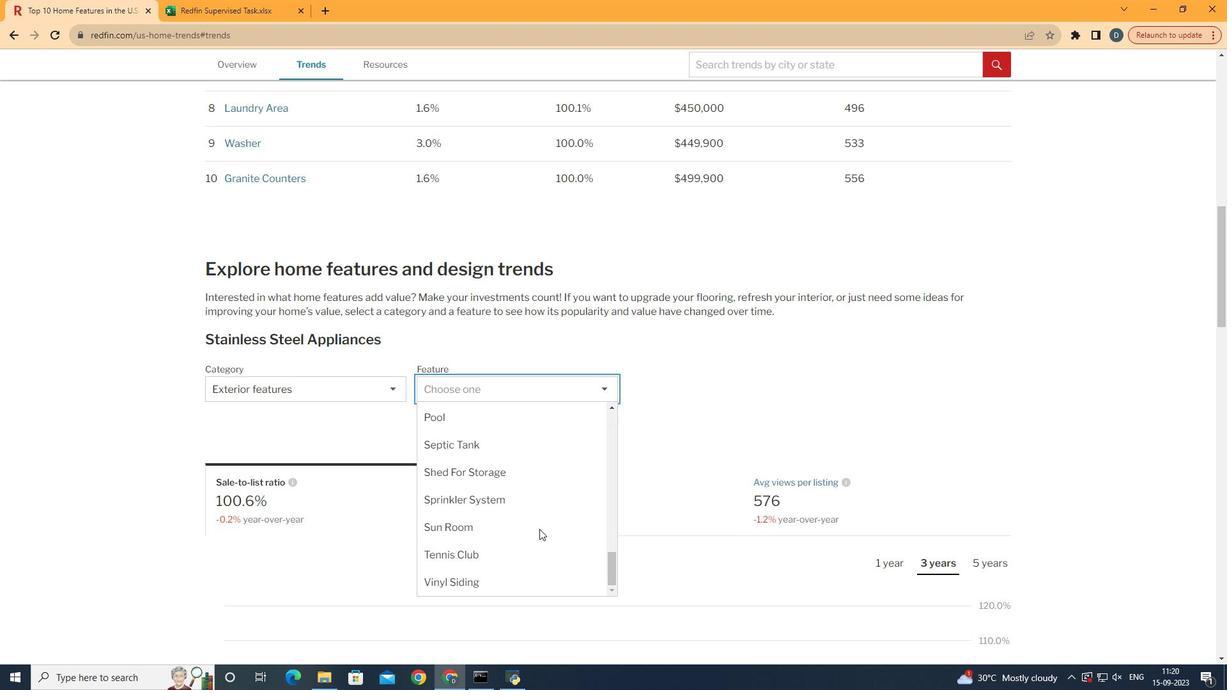 
Action: Mouse scrolled (547, 547) with delta (0, 0)
Screenshot: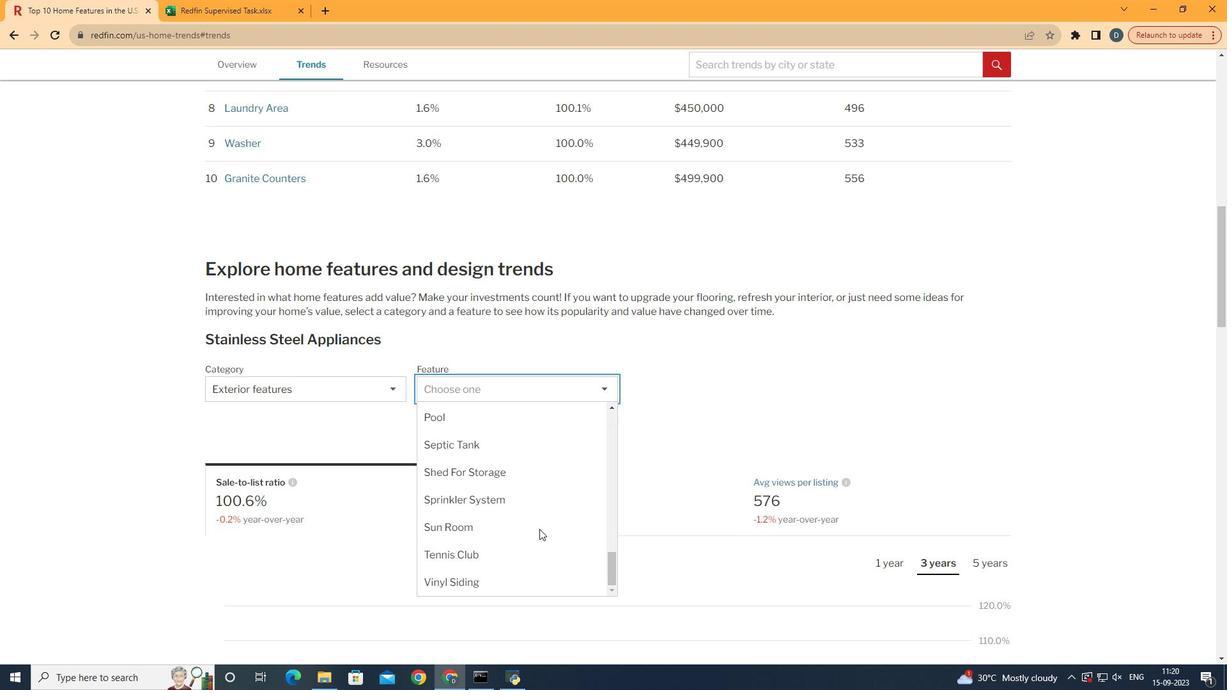 
Action: Mouse scrolled (547, 547) with delta (0, 0)
Screenshot: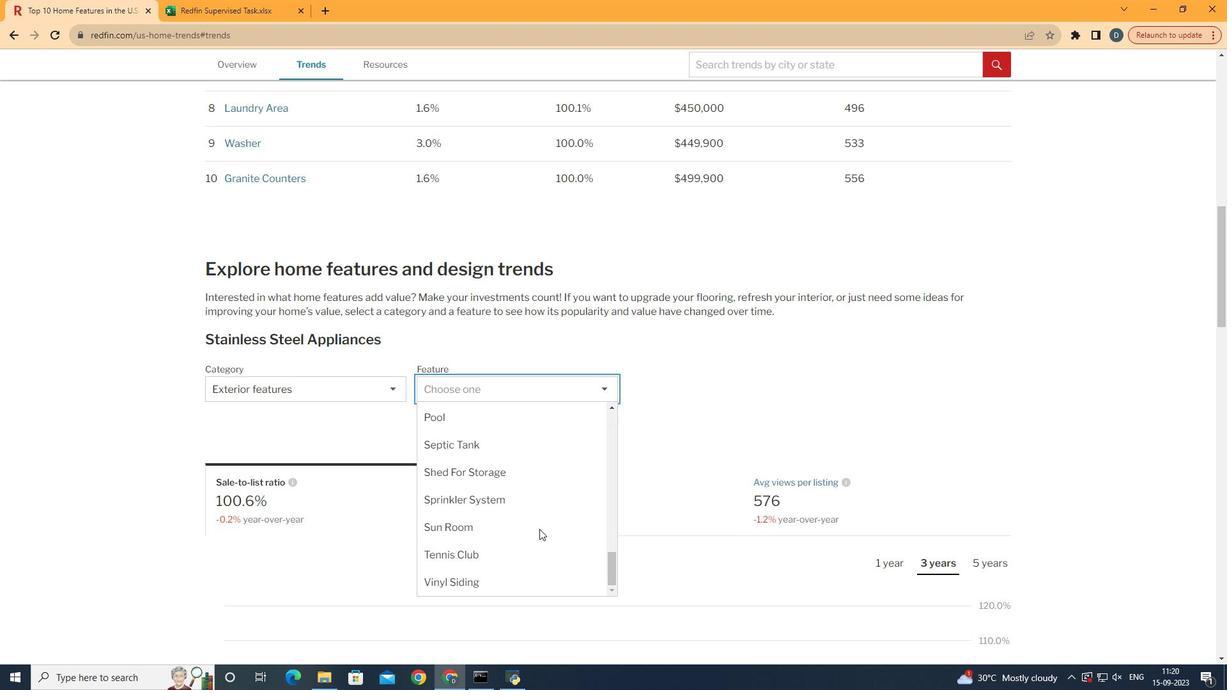 
Action: Mouse moved to (549, 483)
Screenshot: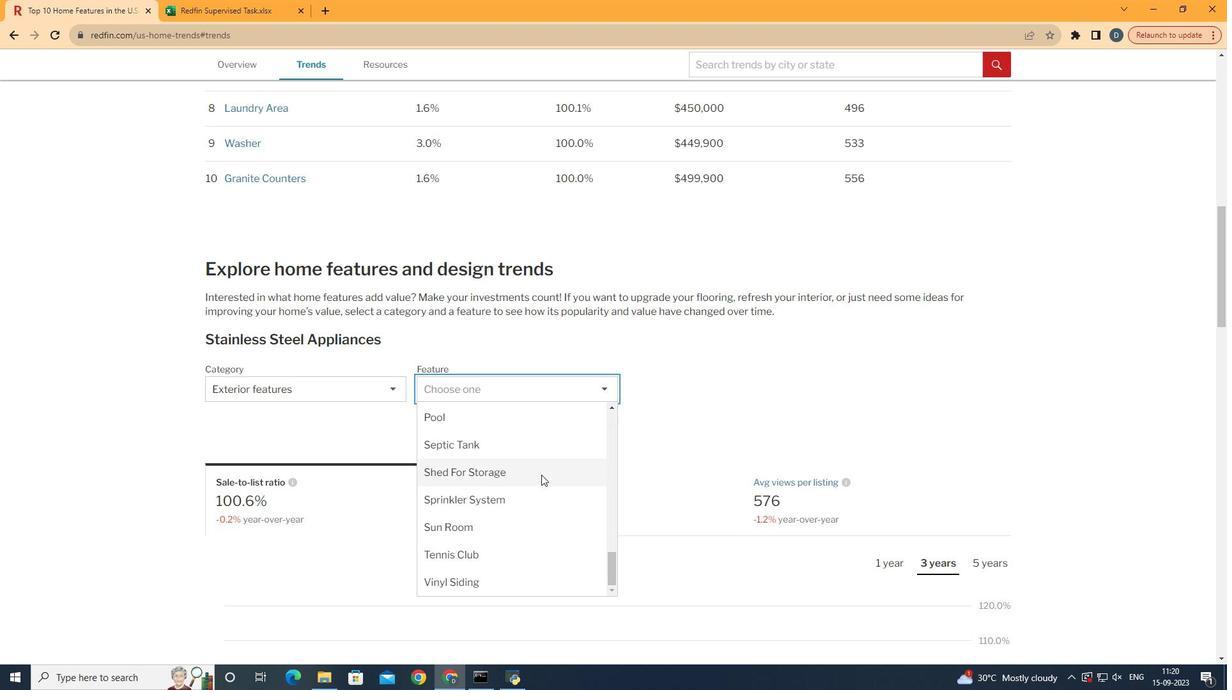 
Action: Mouse pressed left at (549, 483)
Screenshot: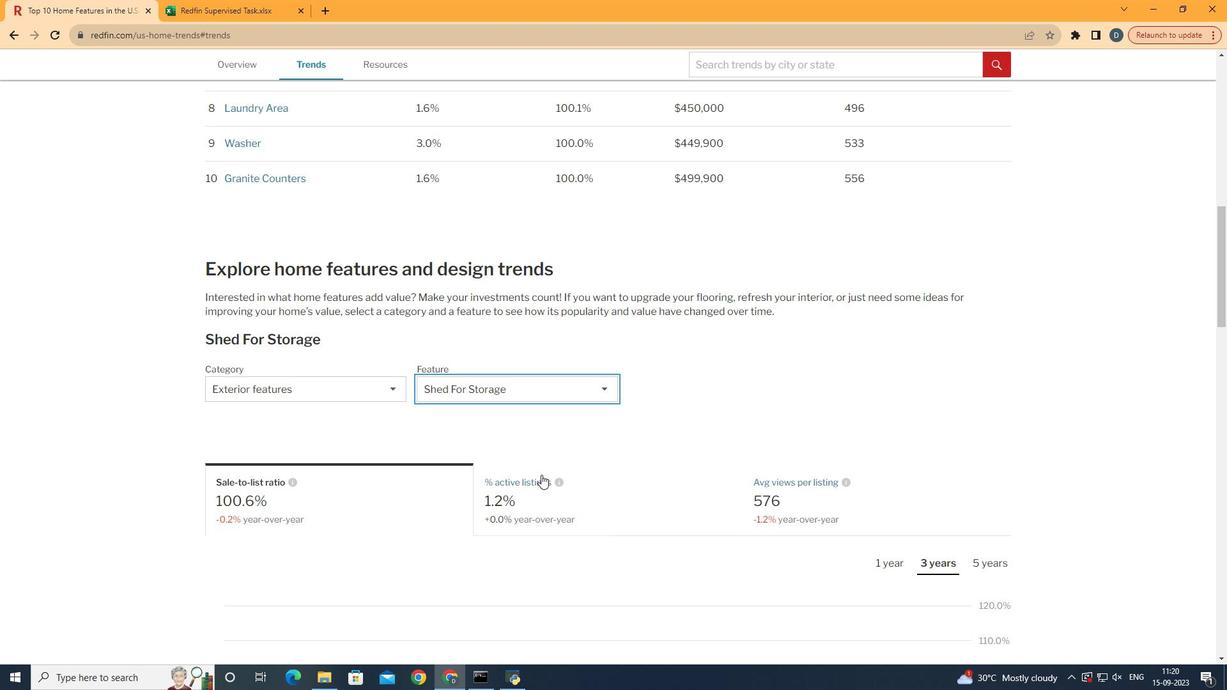 
Action: Mouse moved to (719, 361)
Screenshot: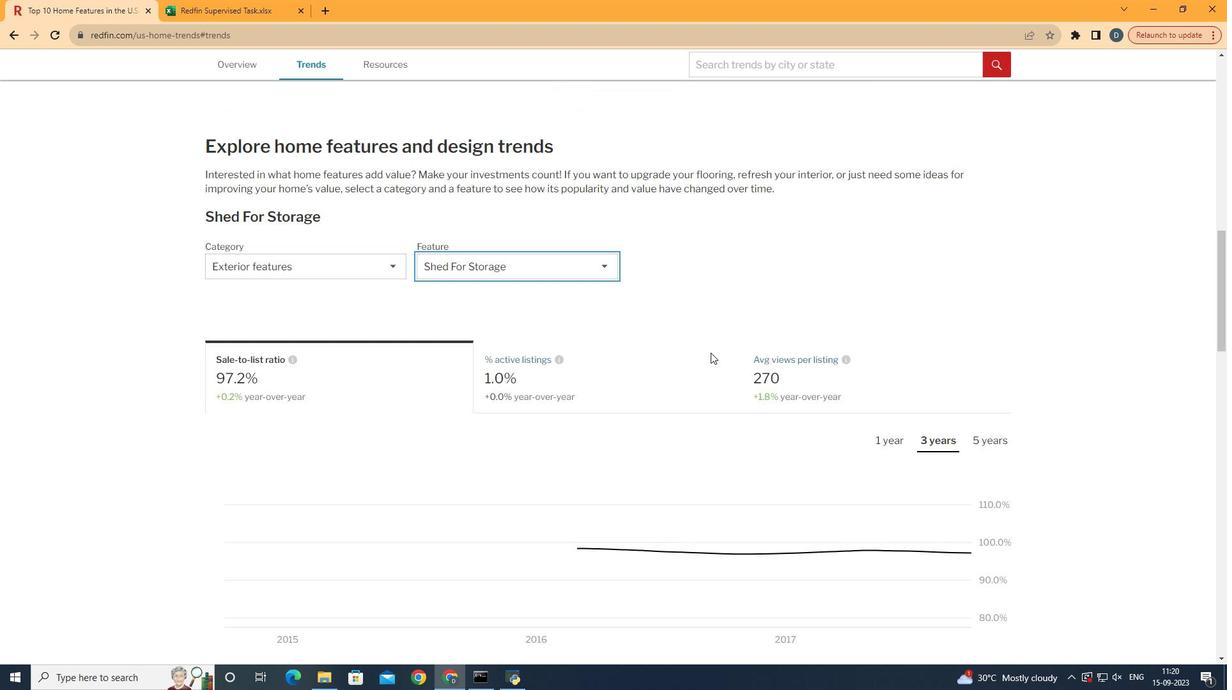 
Action: Mouse scrolled (719, 360) with delta (0, 0)
Screenshot: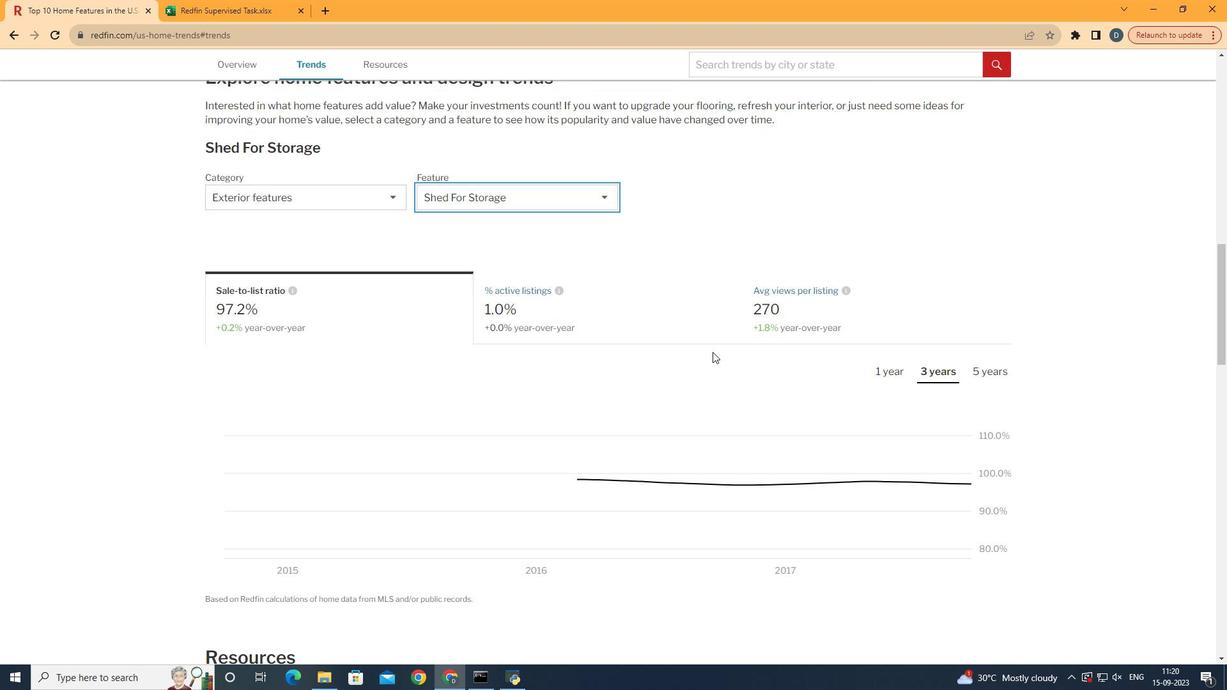 
Action: Mouse scrolled (719, 360) with delta (0, 0)
Screenshot: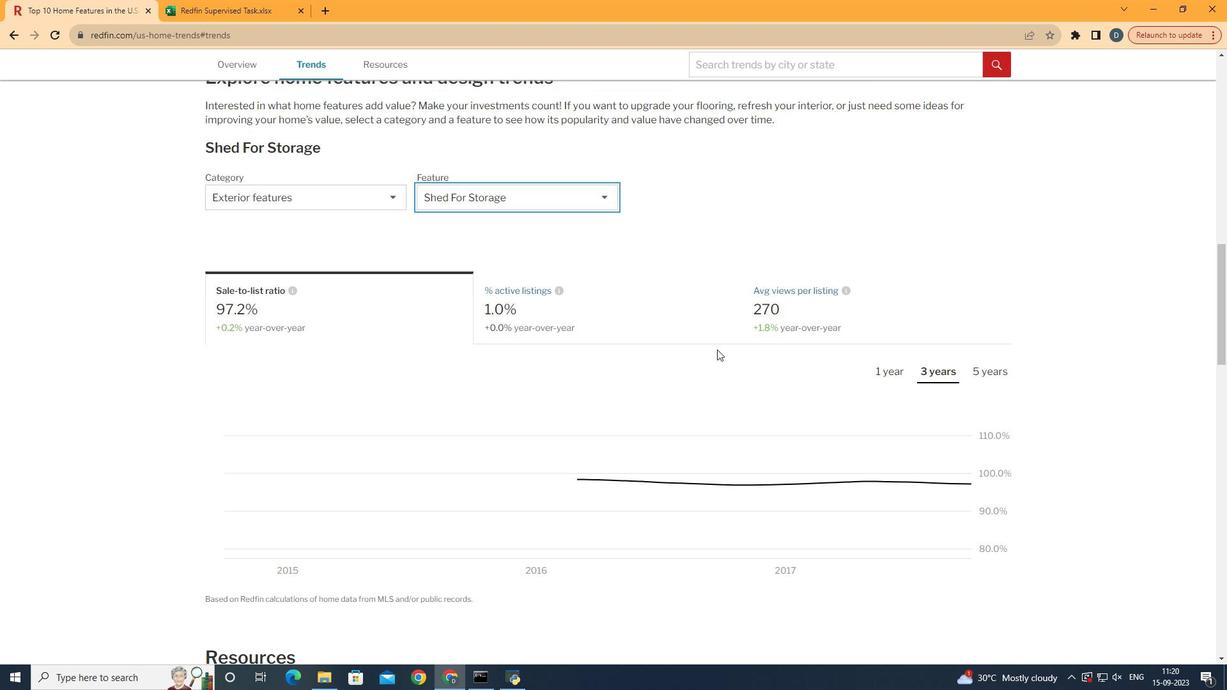 
Action: Mouse scrolled (719, 360) with delta (0, 0)
Screenshot: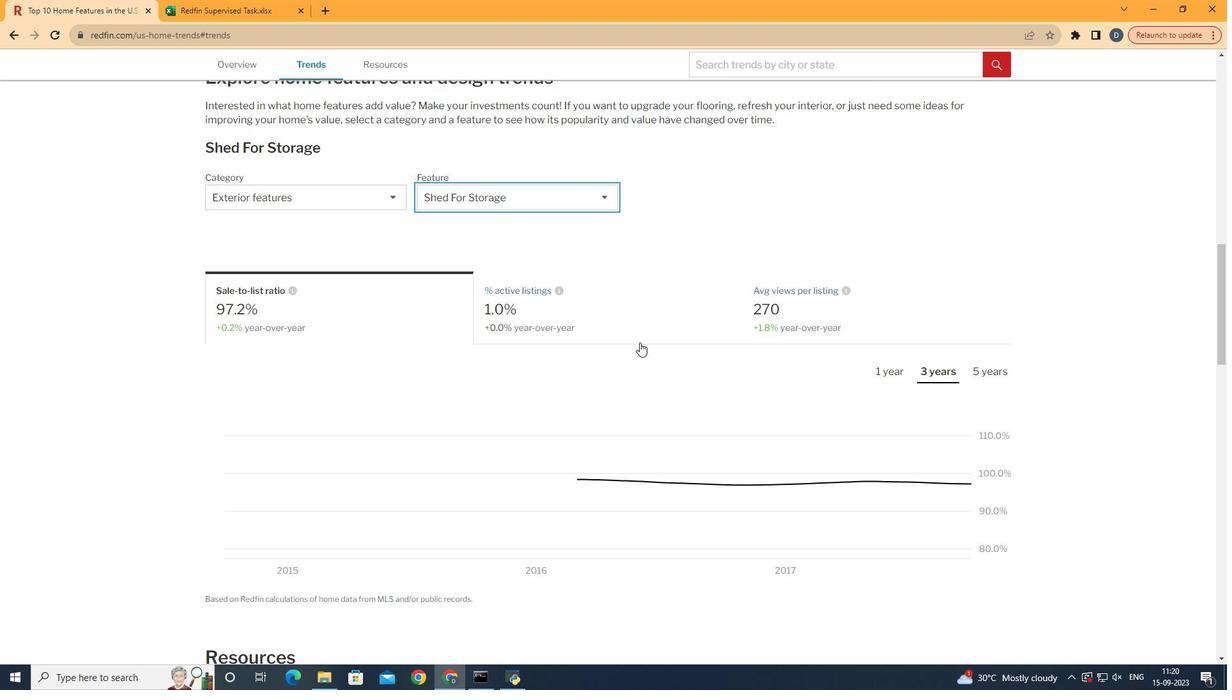 
Action: Mouse moved to (624, 335)
Screenshot: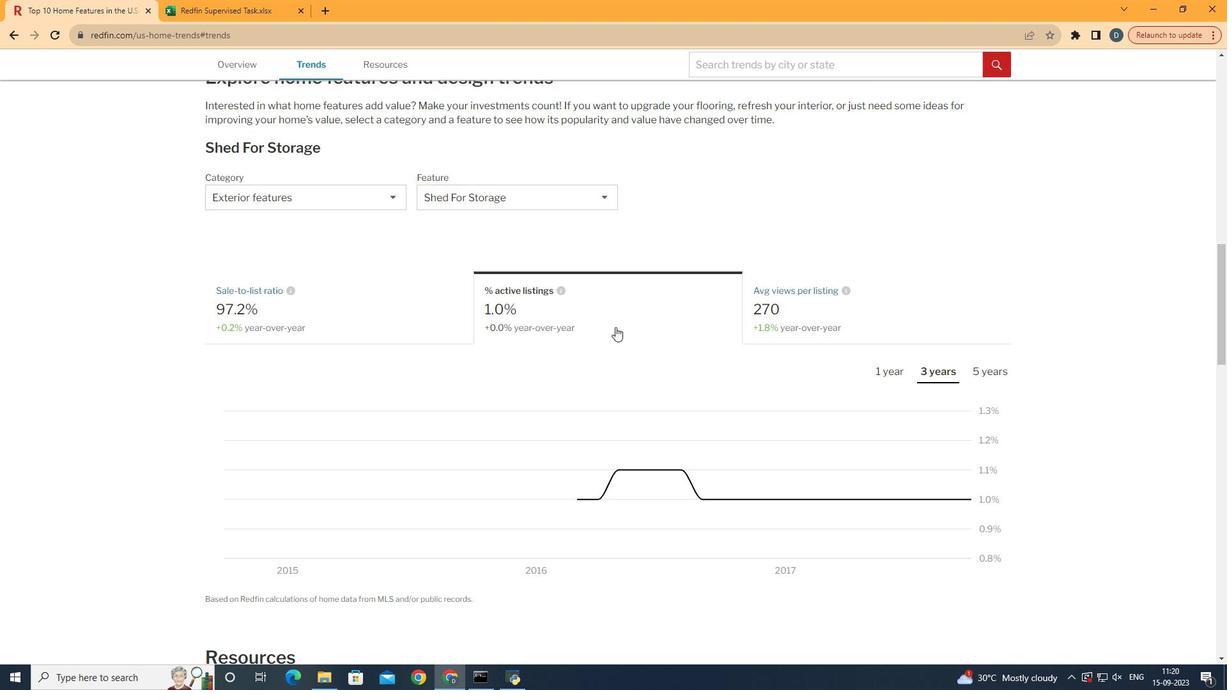 
Action: Mouse pressed left at (624, 335)
Screenshot: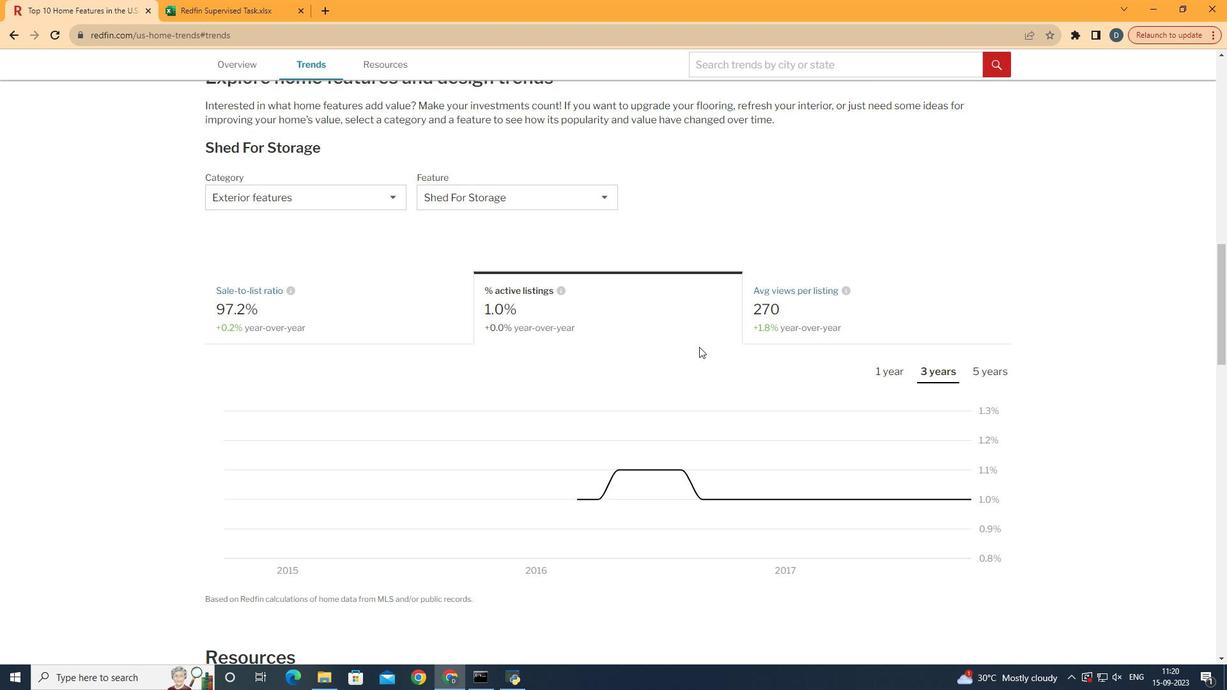 
Action: Mouse moved to (948, 376)
Screenshot: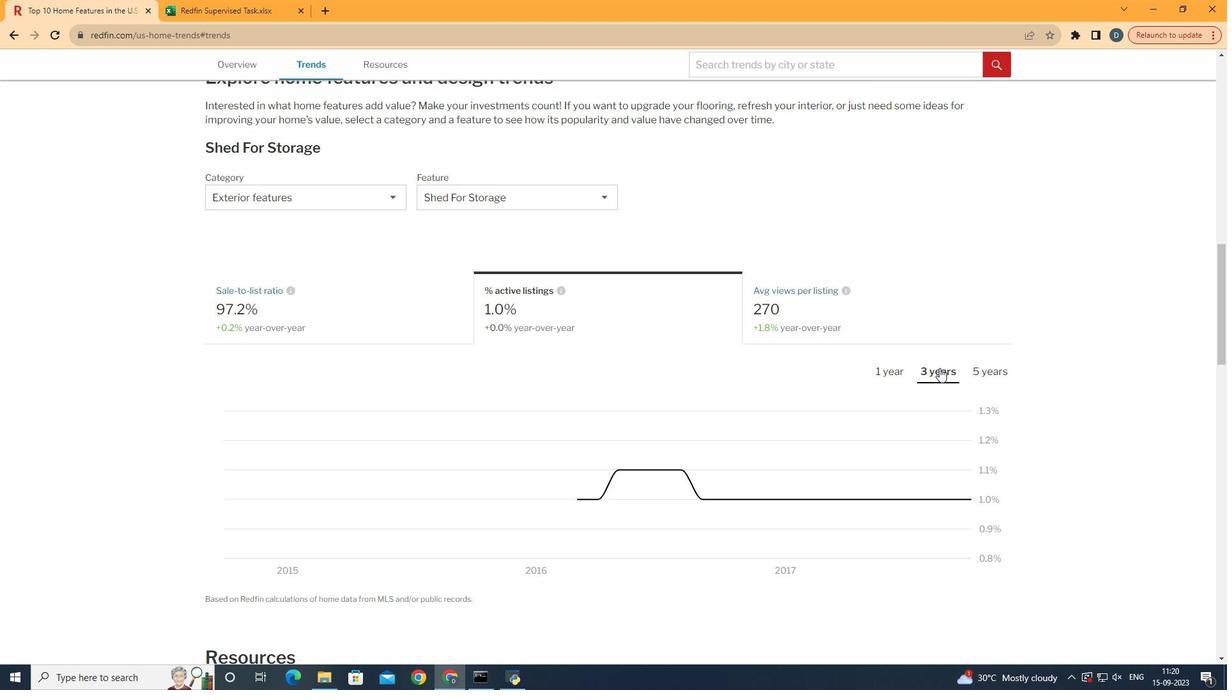 
Action: Mouse pressed left at (948, 376)
Screenshot: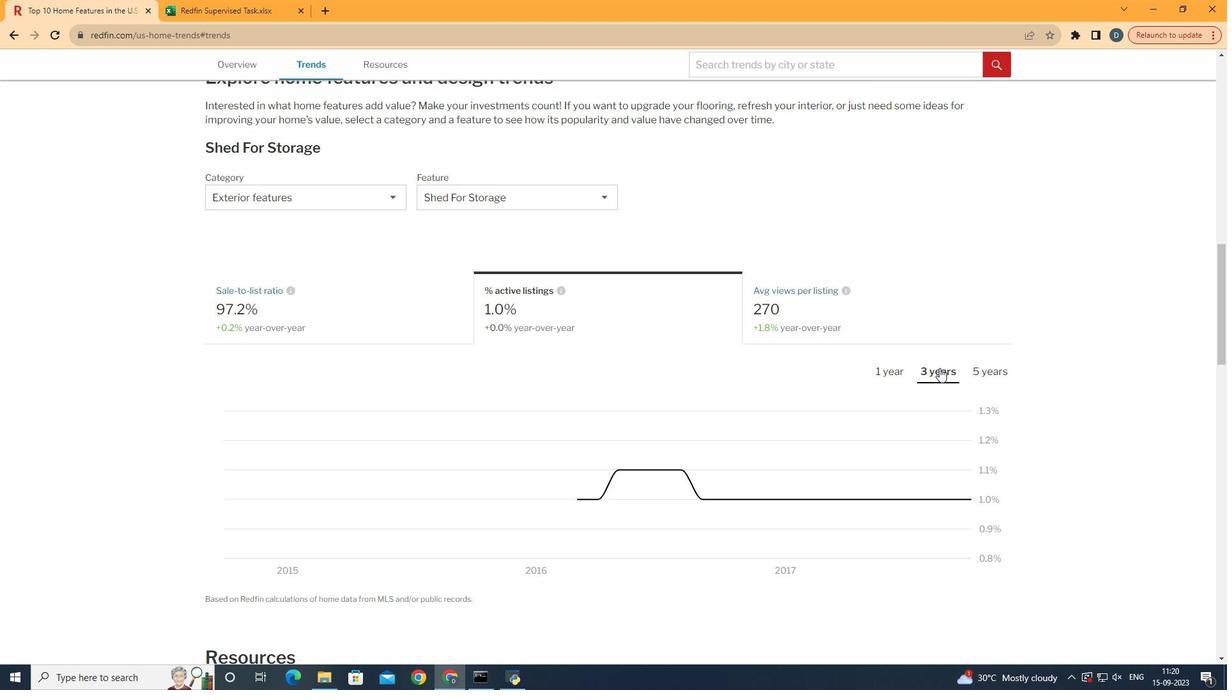 
